 Task: Open a blank worksheet and write heading  Make a employee details data  Add 10 employee name:-  'Ethan Reynolds, Olivia Thompson, Benjamin Martinez, Emma Davis, Alexander Mitchell, Ava Rodriguez, Daniel Anderson, Mia Lewis, Christopher Scott, Sophia Harris.'in February Last week sales are  1000 to 1010. Department:-  Sales, HR, Finance, Marketing, IT, Operations, Finance, HR, Sales, Marketing. Position:-  Sales Manager, HR Manager, Accountant, Marketing Specialist, IT Specialist, Operations Manager, Financial Analyst, HR Assistant, Sales Representative, Marketing Assistant.Salary (USD):-  5000,4500,4000, 3800, 4200, 5200, 3800, 2800, 3200, 2500.Start Date:-  1/15/2020,7/1/2019, 3/10/2021,2/5/2022, 11/30/2018,6/15/2020, 9/1/2021,4/20/2022, 2/10/2019,9/5/2020. Save page auditingMonthlySales_Analysis
Action: Mouse moved to (739, 150)
Screenshot: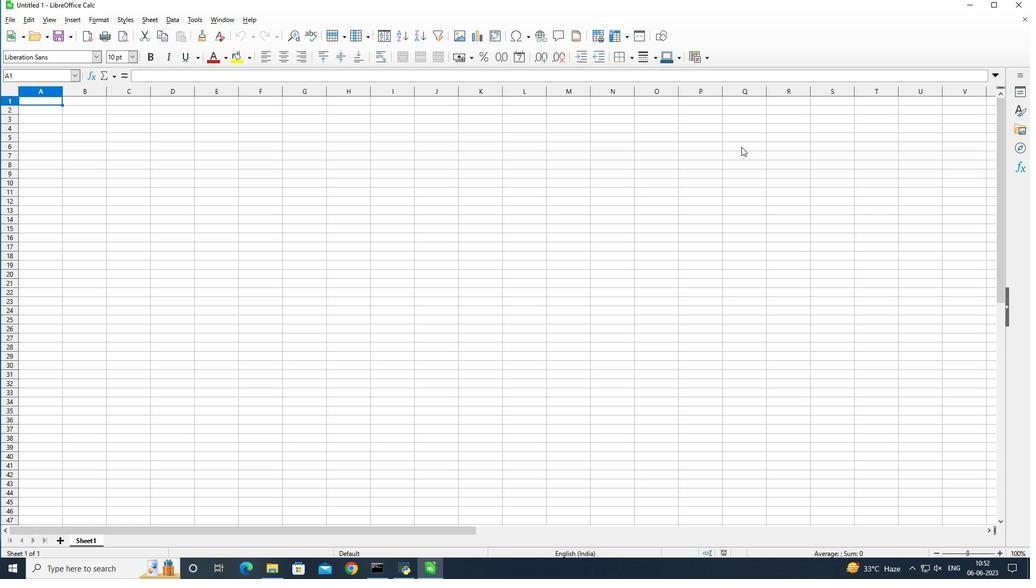 
Action: Key pressed <Key.shift>Make<Key.space>a<Key.space><Key.shift><Key.shift><Key.shift><Key.shift><Key.shift><Key.shift><Key.shift>Employee<Key.space><Key.shift><Key.shift><Key.shift><Key.shift><Key.shift><Key.shift><Key.shift>Details<Key.space><Key.shift>Data<Key.enter>
Screenshot: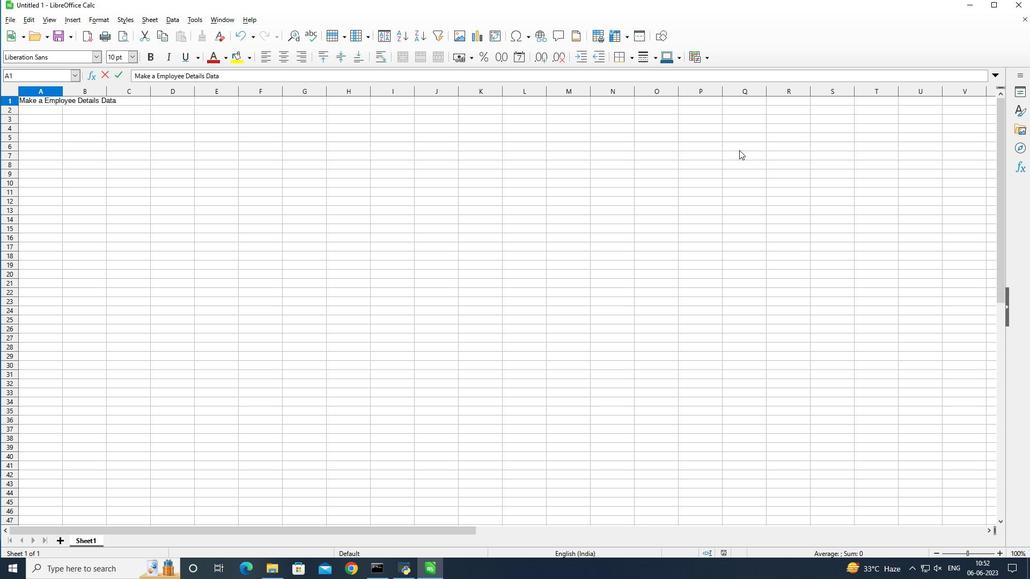 
Action: Mouse moved to (714, 222)
Screenshot: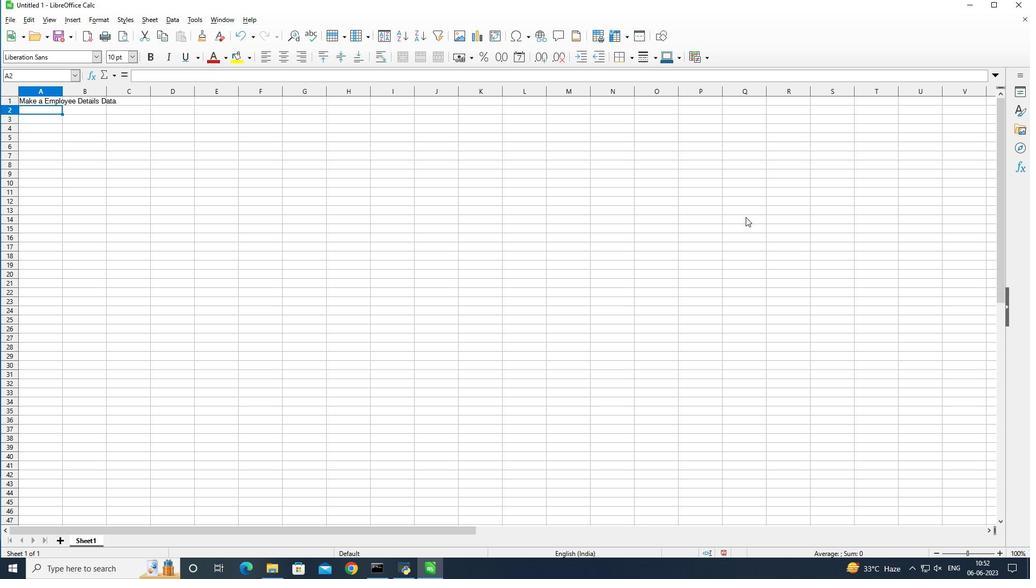 
Action: Key pressed <Key.shift><Key.shift><Key.shift><Key.shift><Key.shift><Key.shift><Key.shift><Key.shift><Key.shift><Key.shift><Key.shift><Key.shift><Key.shift><Key.shift><Key.shift><Key.shift><Key.shift>Name<Key.enter><Key.shift>Ethan<Key.space><Key.shift>Reynolds<Key.enter>
Screenshot: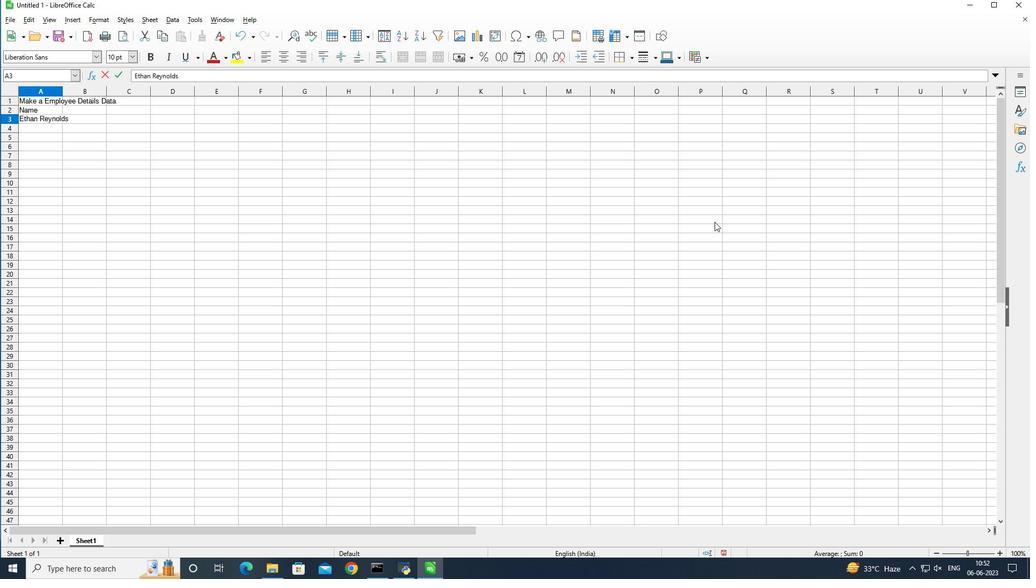 
Action: Mouse moved to (705, 241)
Screenshot: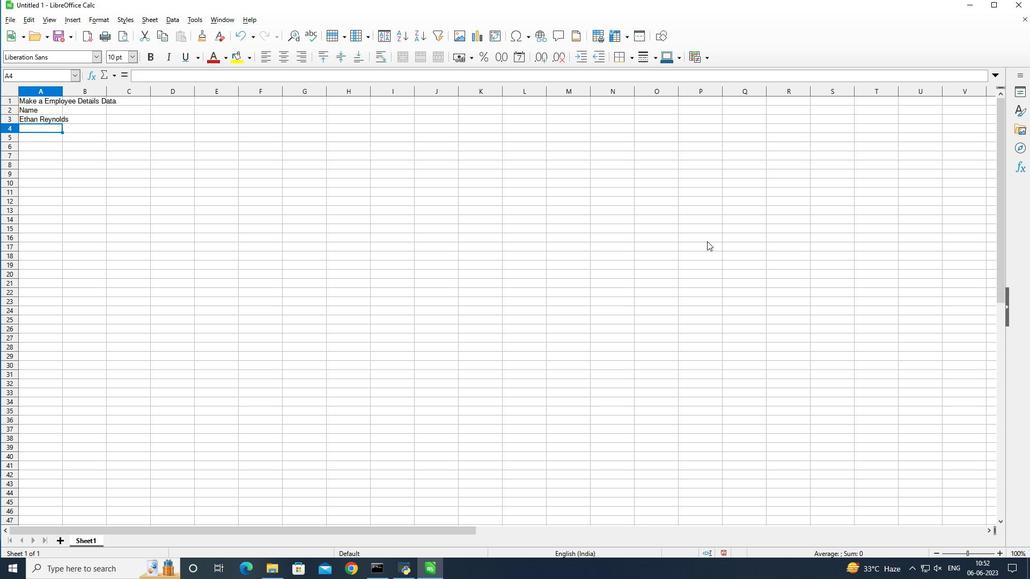 
Action: Key pressed <Key.shift>Olivia<Key.space><Key.shift>Thompson<Key.enter>
Screenshot: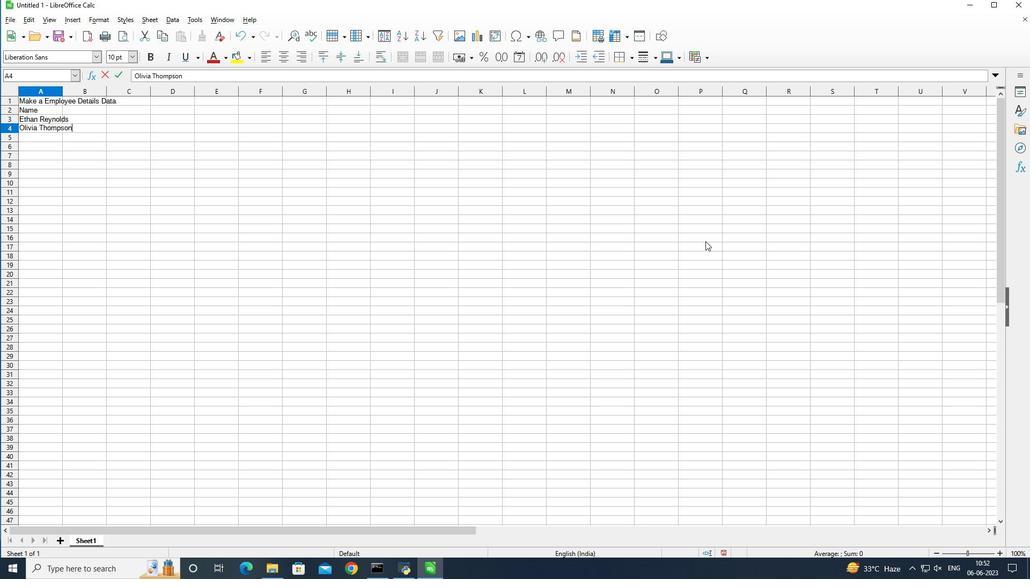 
Action: Mouse moved to (515, 290)
Screenshot: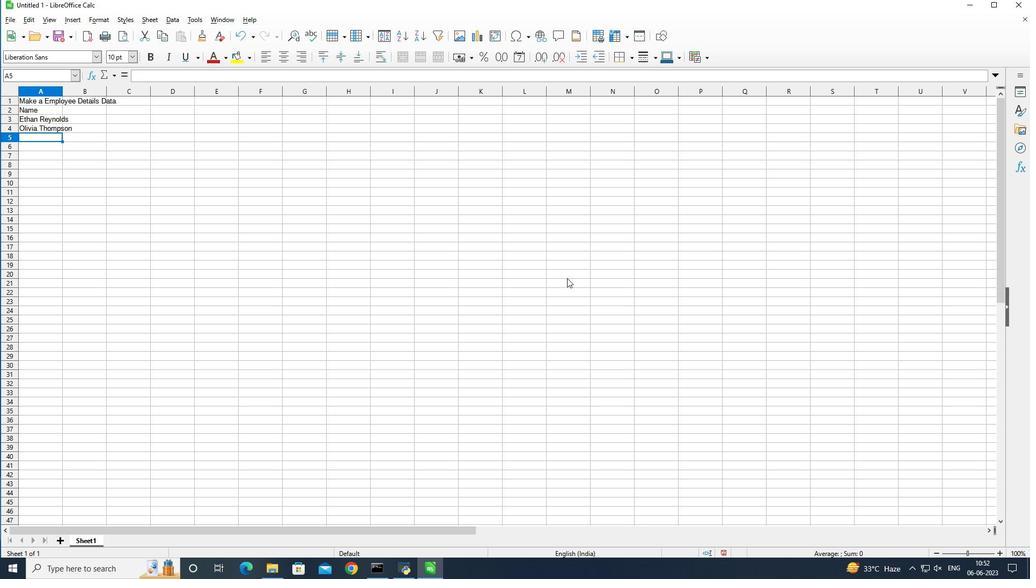 
Action: Key pressed <Key.shift>Benjamin<Key.space><Key.shift>Martinez<Key.enter>
Screenshot: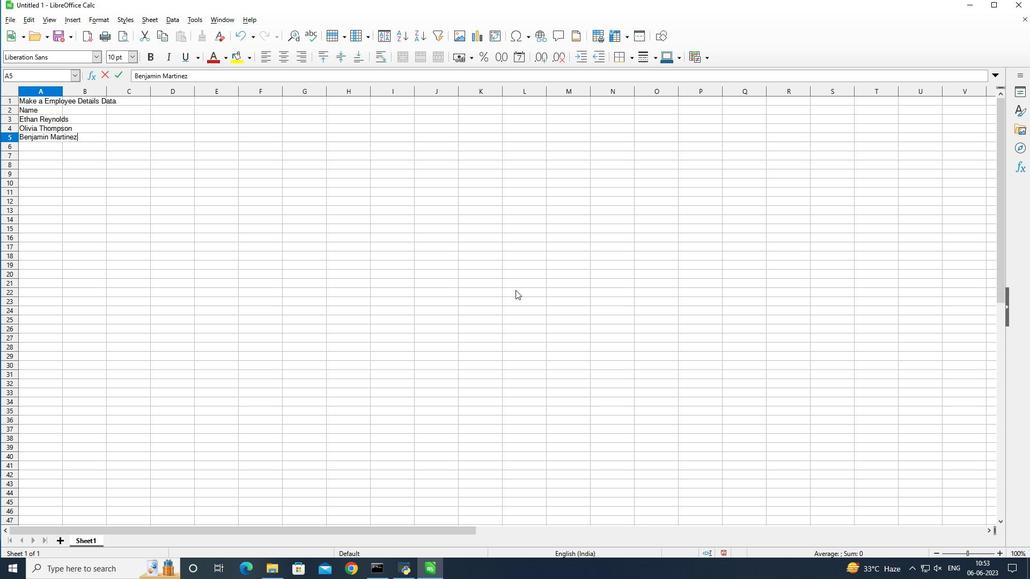 
Action: Mouse moved to (475, 295)
Screenshot: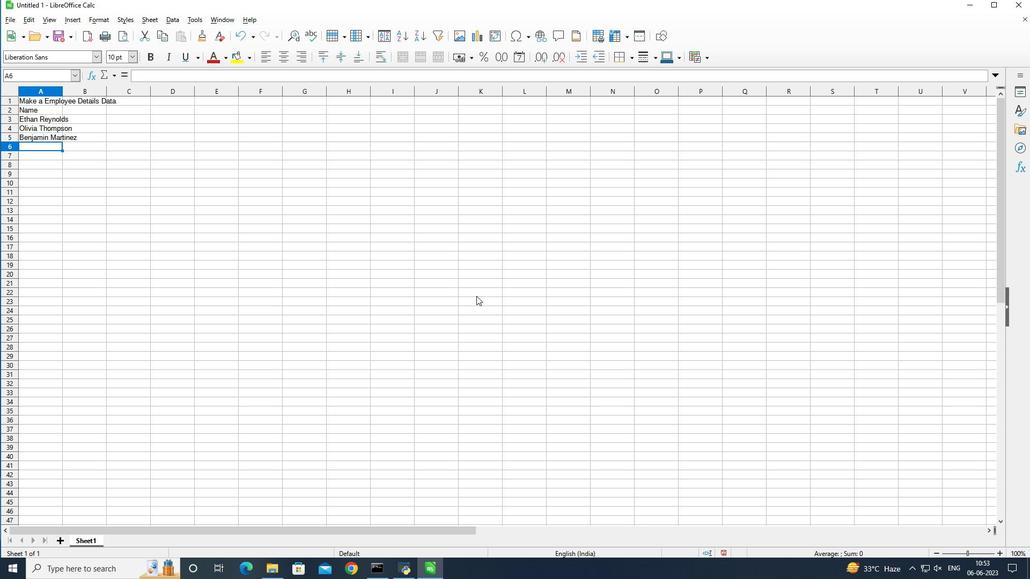 
Action: Key pressed <Key.shift><Key.shift><Key.shift><Key.shift><Key.shift>Emma<Key.space><Key.shift><Key.shift>Davis<Key.enter><Key.shift><Key.shift><Key.shift><Key.shift><Key.shift><Key.shift><Key.shift>Alexander<Key.space><Key.shift>Mitchell<Key.enter><Key.shift><Key.shift><Key.shift><Key.shift><Key.shift><Key.shift><Key.shift><Key.shift><Key.shift><Key.shift><Key.shift><Key.shift><Key.shift><Key.shift>Ava<Key.space><Key.shift>Rodriguez<Key.enter><Key.shift><Key.shift><Key.shift><Key.shift><Key.shift><Key.shift>Daniel<Key.space><Key.shift>Anderson<Key.enter><Key.shift_r>Mia<Key.space><Key.shift_r><Key.shift_r><Key.shift_r><Key.shift_r><Key.shift_r><Key.shift_r><Key.shift_r><Key.shift_r><Key.shift_r><Key.shift_r>Lewis<Key.enter><Key.shift>Christopher<Key.space><Key.shift>Scott<Key.enter><Key.shift>Sophia<Key.space><Key.shift><Key.shift><Key.shift><Key.shift><Key.shift><Key.shift><Key.shift><Key.shift>Harris<Key.enter>
Screenshot: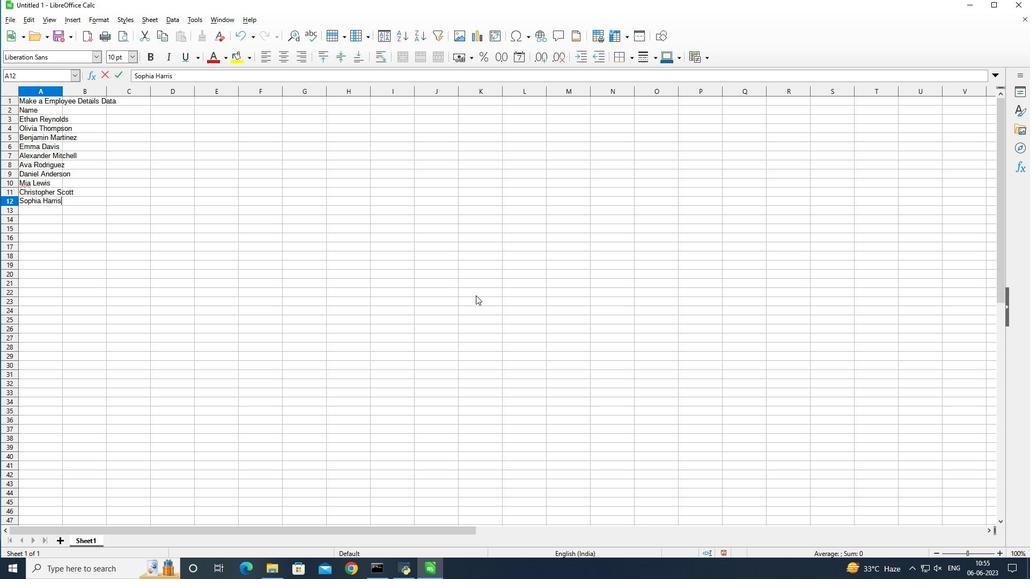 
Action: Mouse moved to (35, 202)
Screenshot: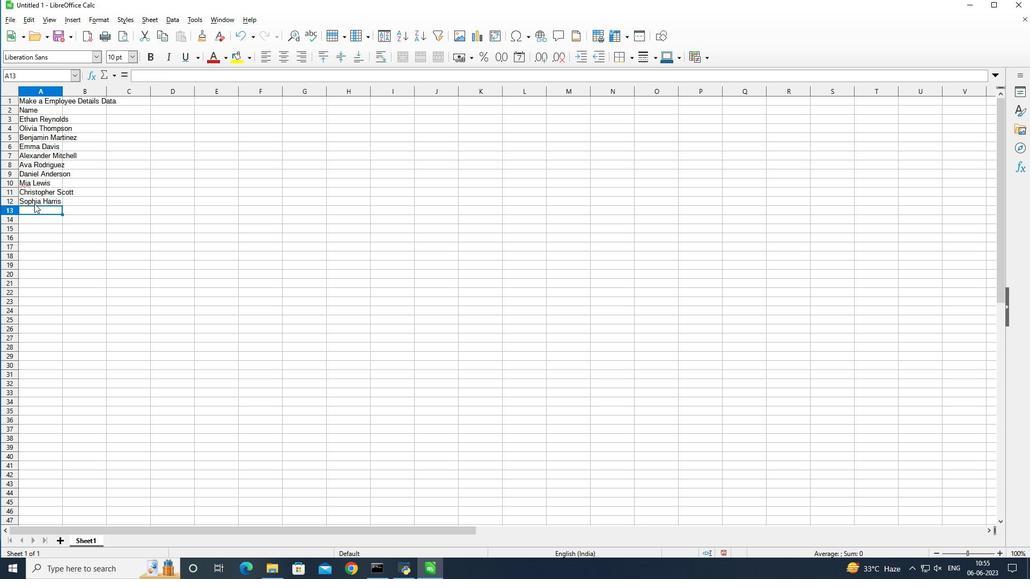 
Action: Mouse pressed left at (35, 202)
Screenshot: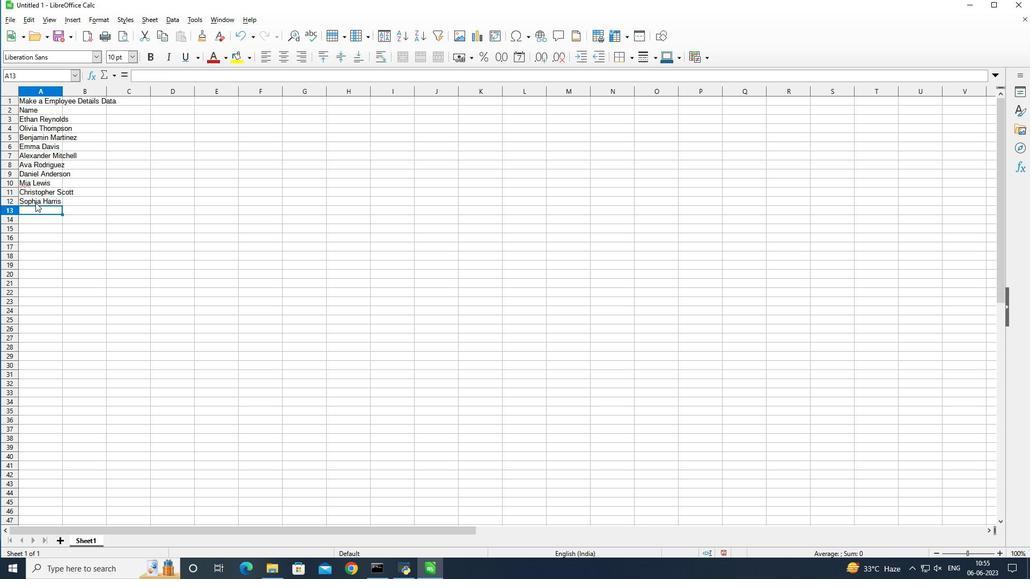 
Action: Mouse moved to (52, 207)
Screenshot: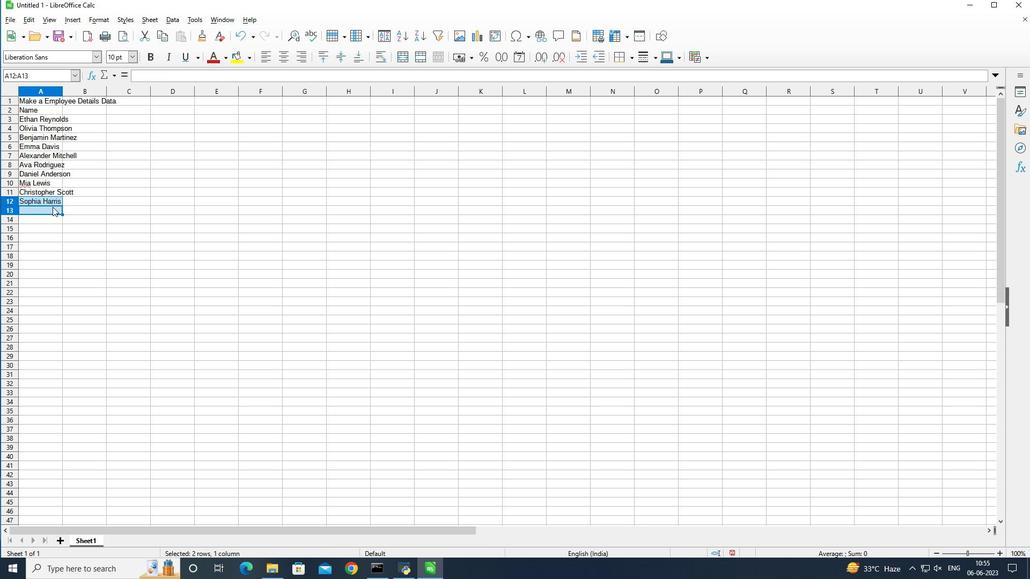 
Action: Mouse pressed left at (52, 207)
Screenshot: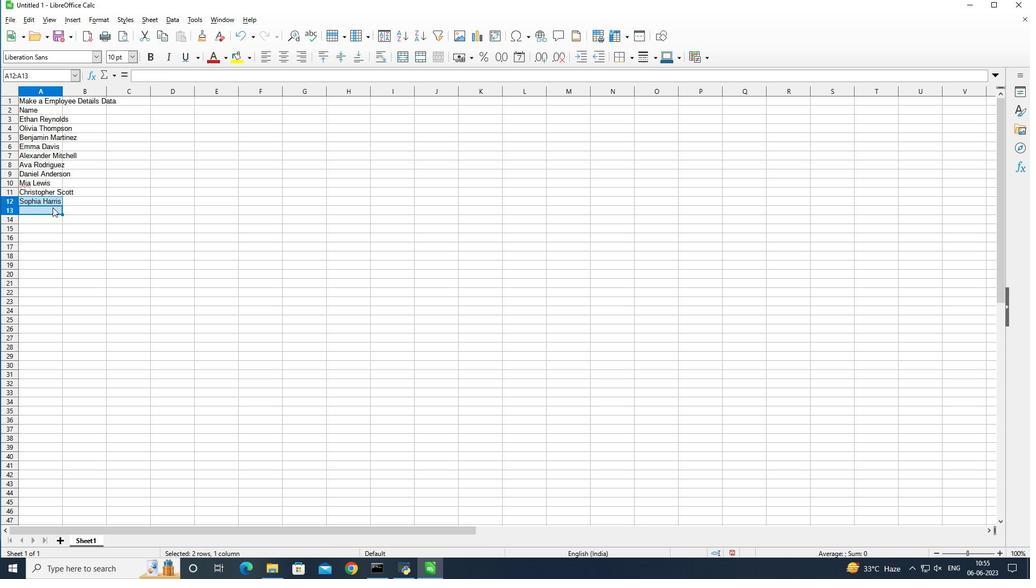 
Action: Mouse moved to (48, 199)
Screenshot: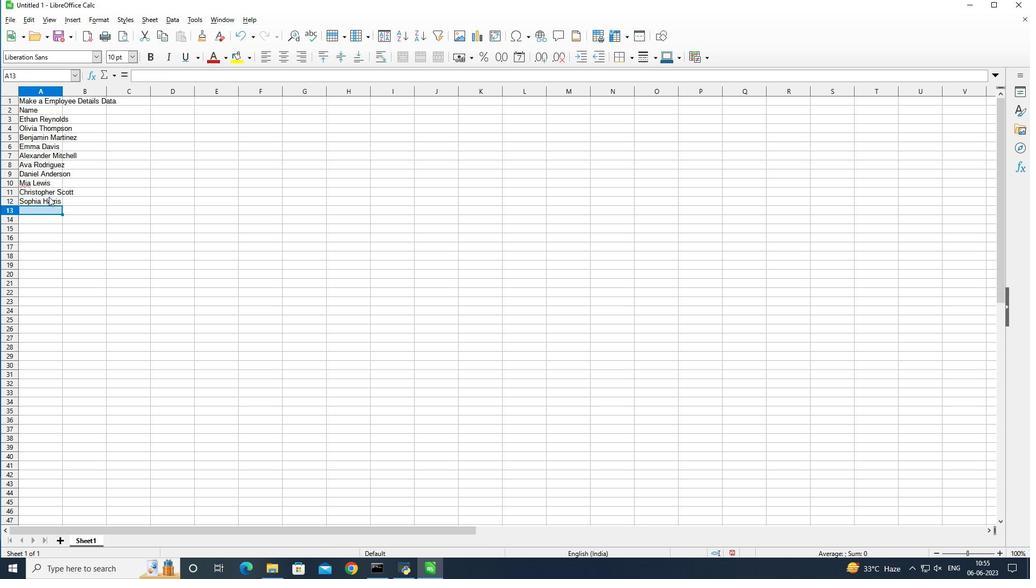 
Action: Mouse pressed left at (48, 199)
Screenshot: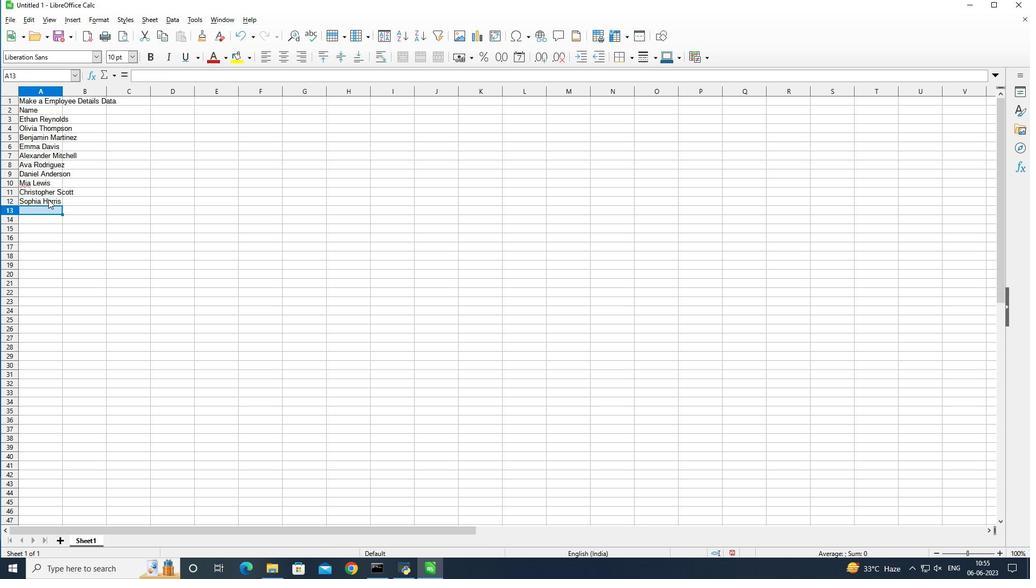 
Action: Mouse moved to (47, 215)
Screenshot: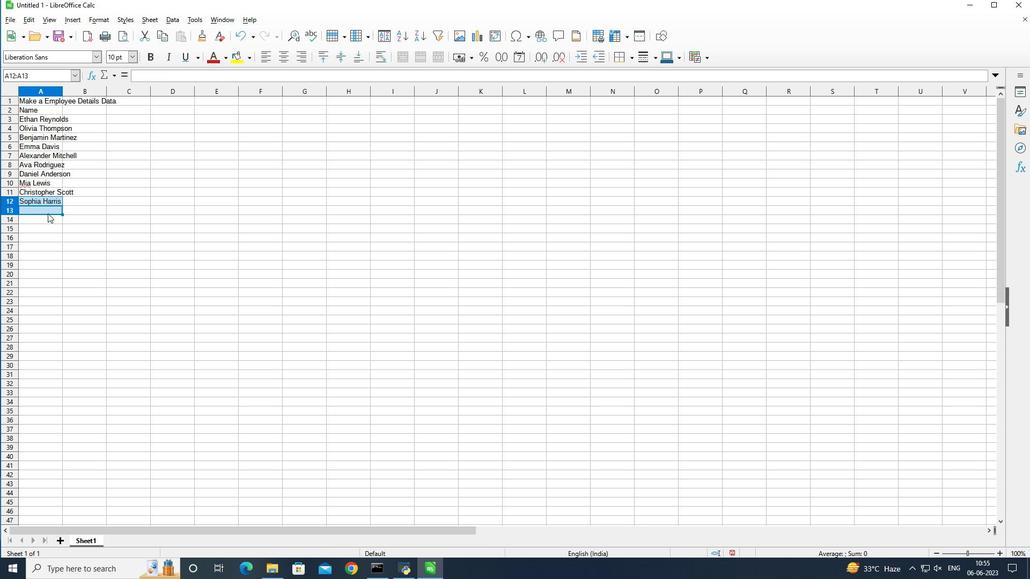 
Action: Mouse pressed left at (47, 215)
Screenshot: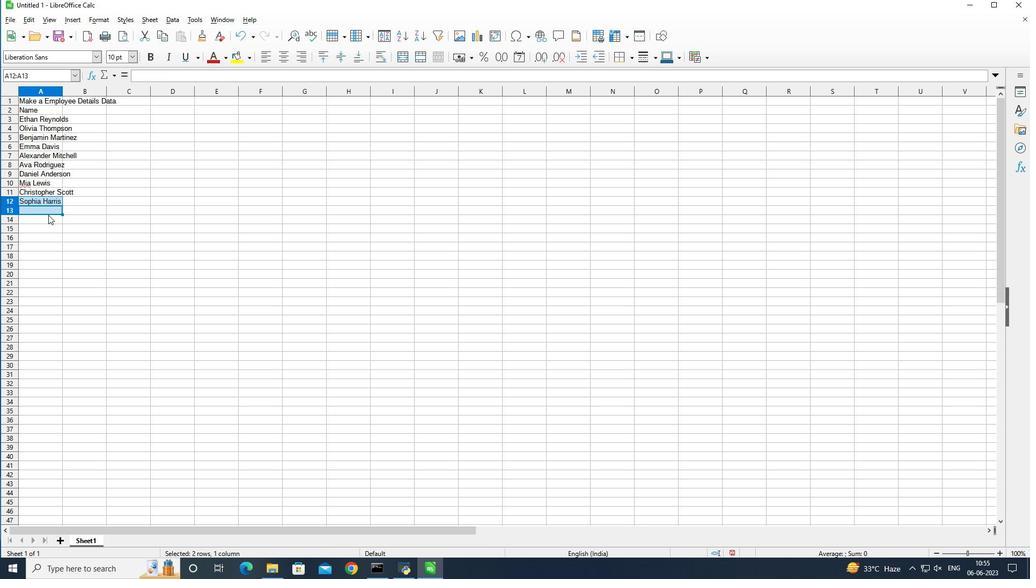 
Action: Mouse moved to (53, 204)
Screenshot: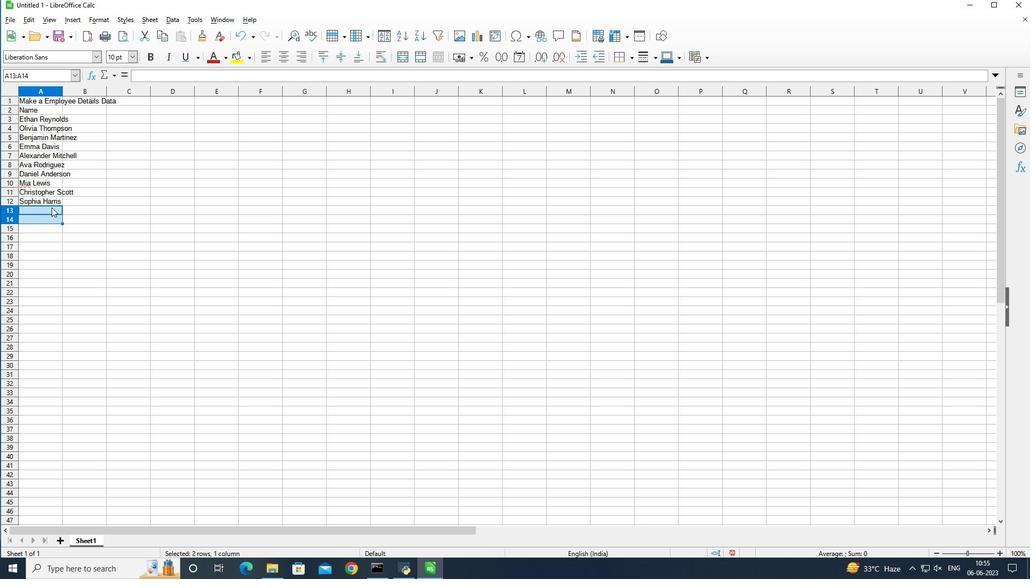 
Action: Mouse pressed left at (53, 204)
Screenshot: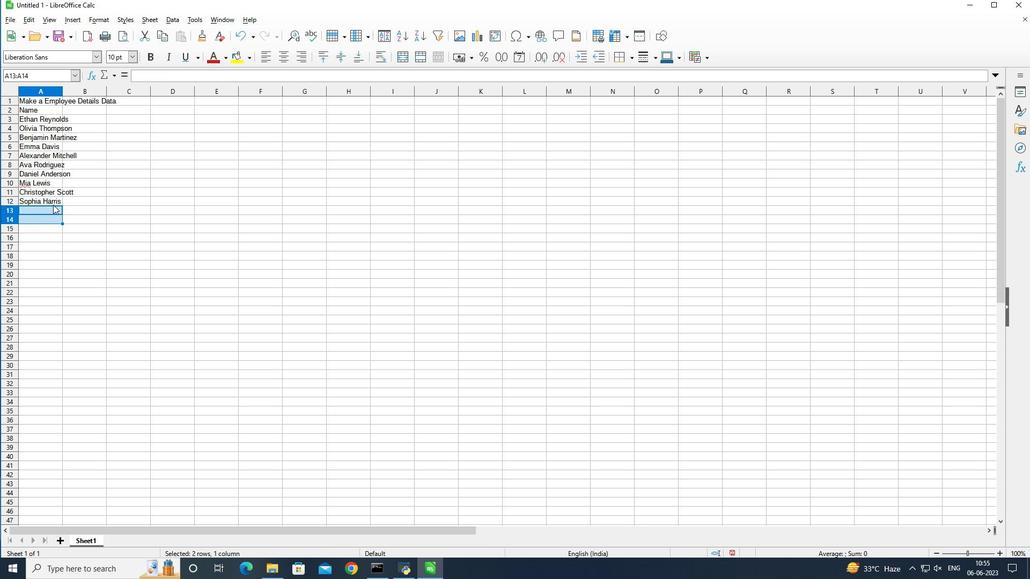 
Action: Mouse moved to (93, 59)
Screenshot: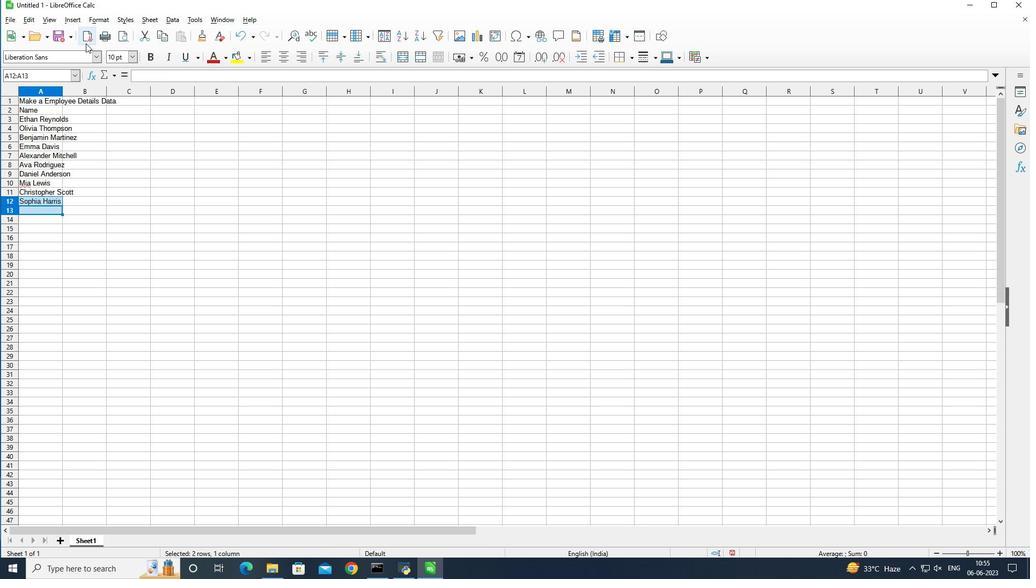 
Action: Mouse pressed left at (93, 59)
Screenshot: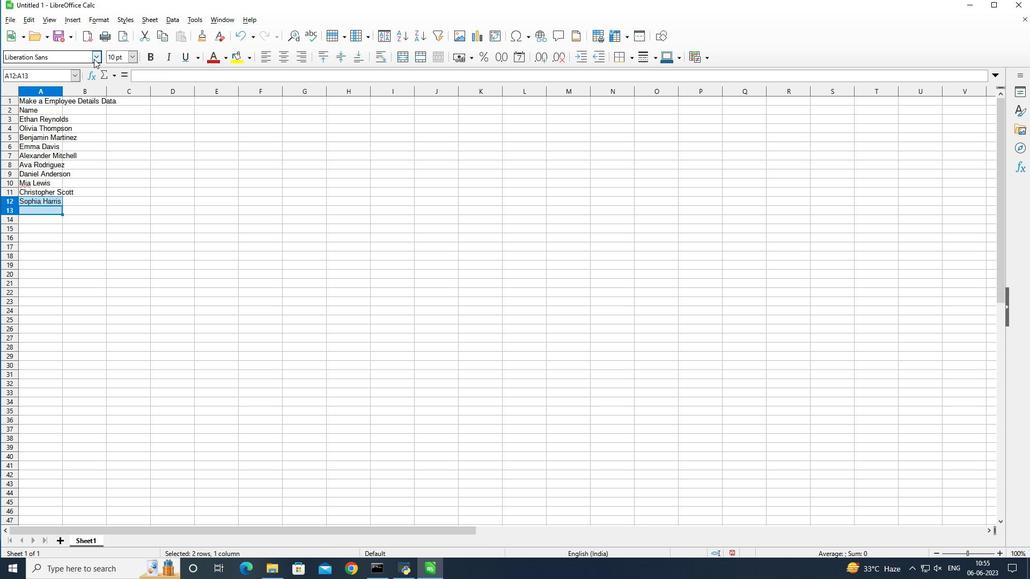 
Action: Mouse moved to (243, 134)
Screenshot: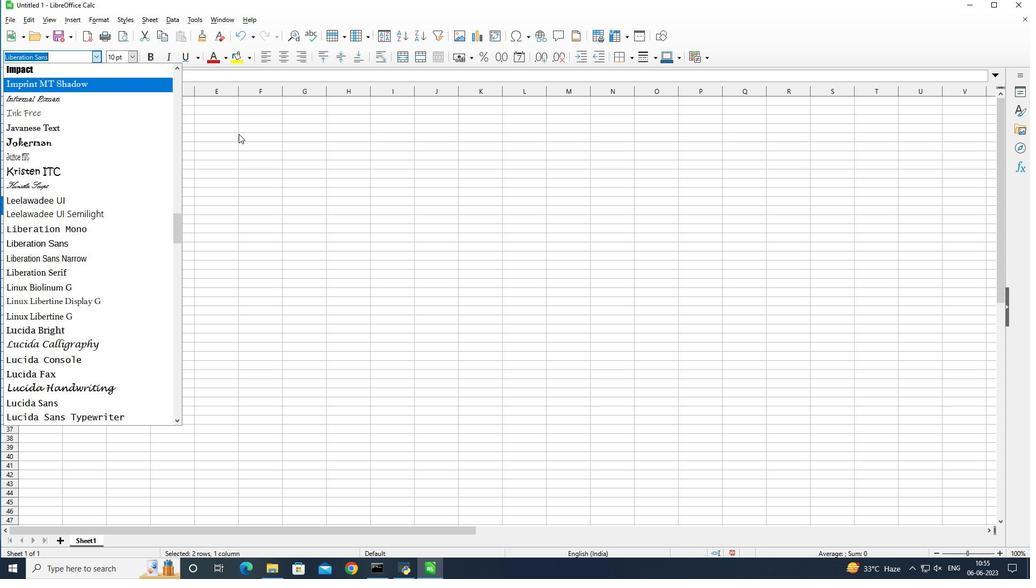 
Action: Mouse pressed left at (243, 134)
Screenshot: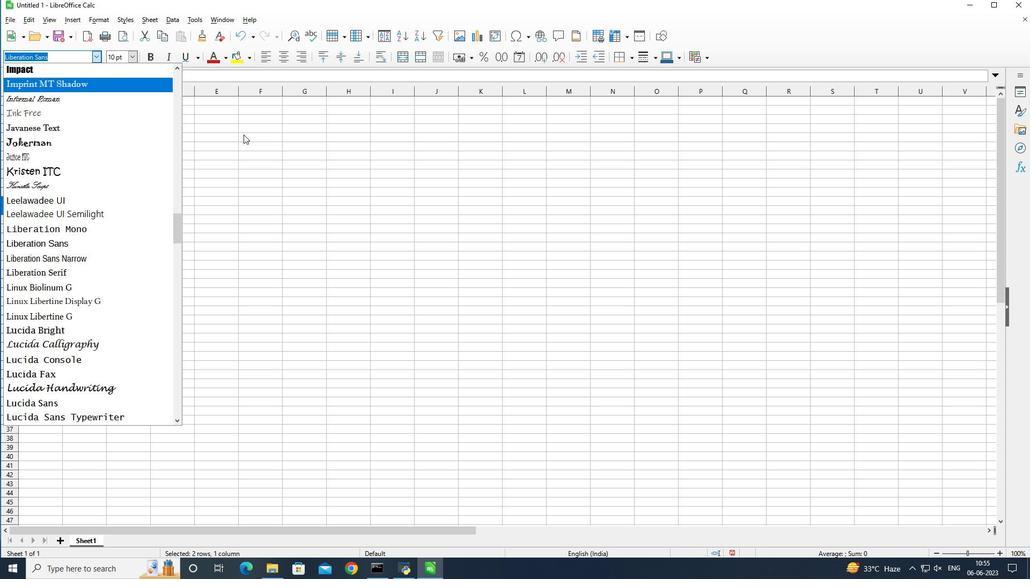 
Action: Mouse moved to (79, 109)
Screenshot: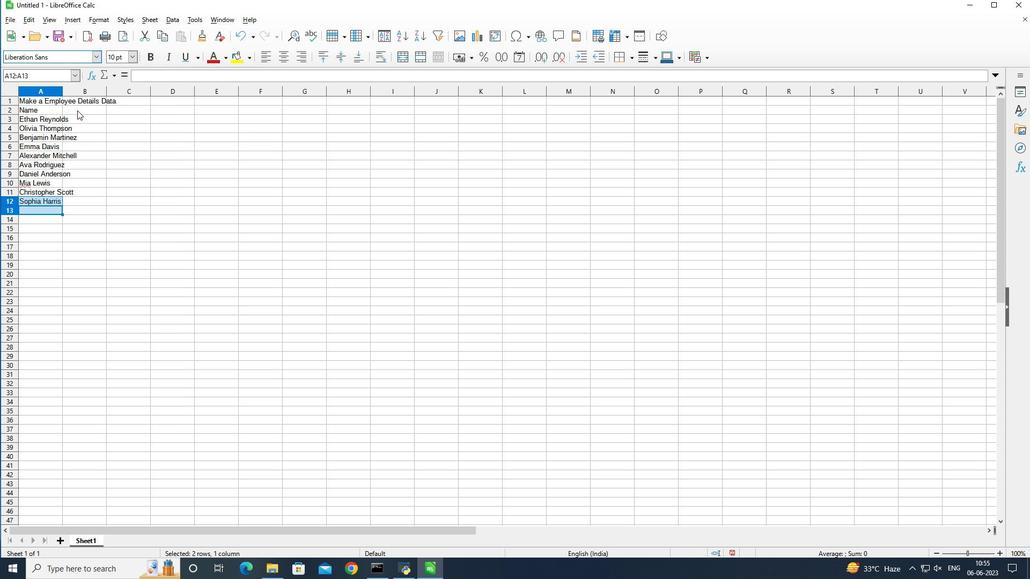 
Action: Mouse pressed left at (79, 109)
Screenshot: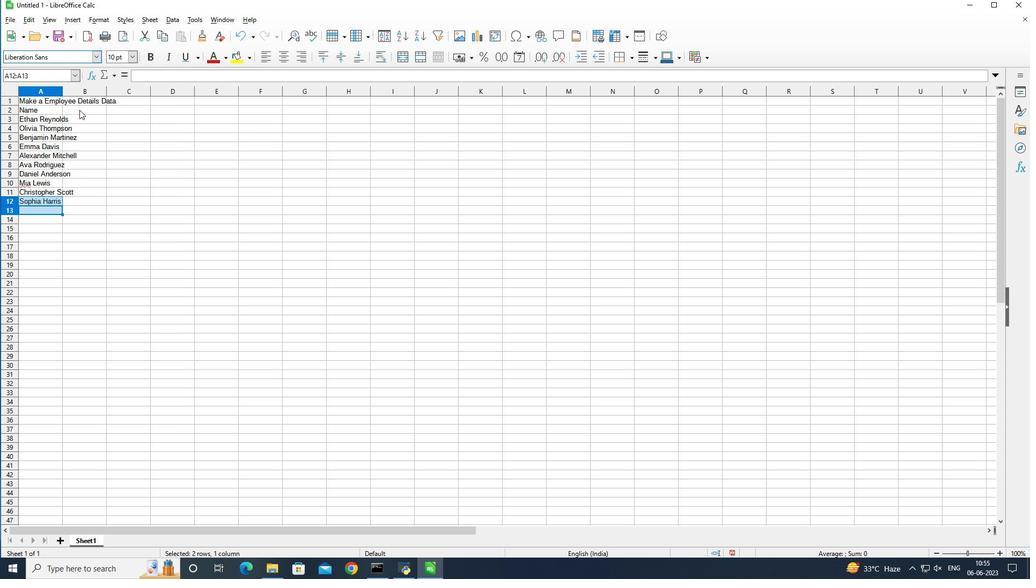 
Action: Mouse moved to (61, 91)
Screenshot: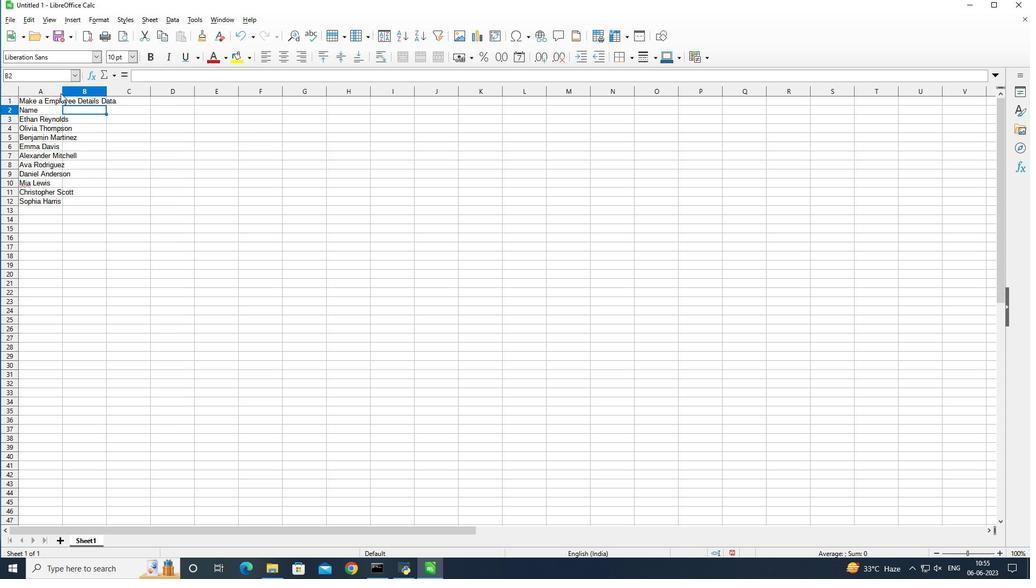 
Action: Mouse pressed left at (61, 91)
Screenshot: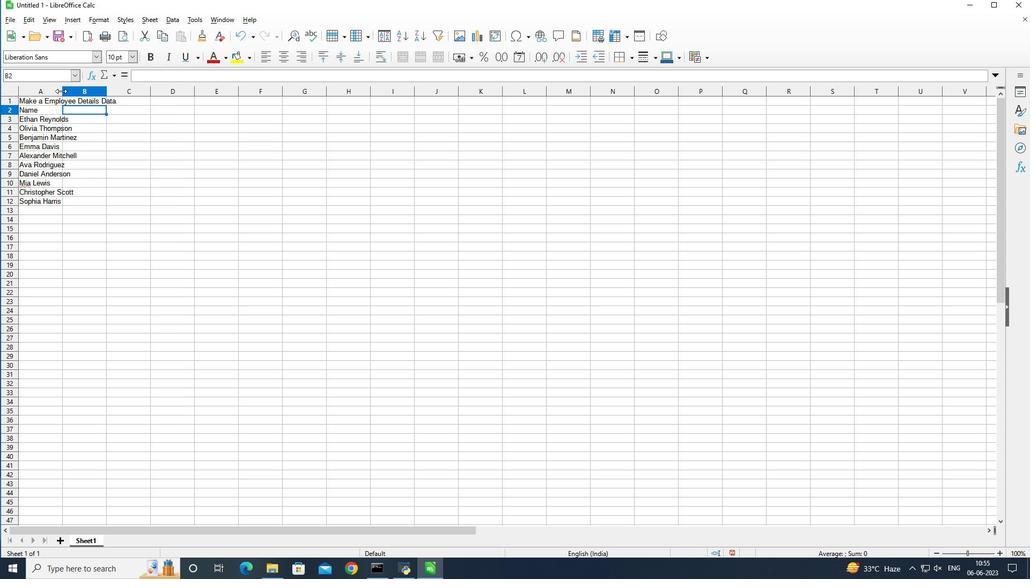 
Action: Mouse pressed left at (61, 91)
Screenshot: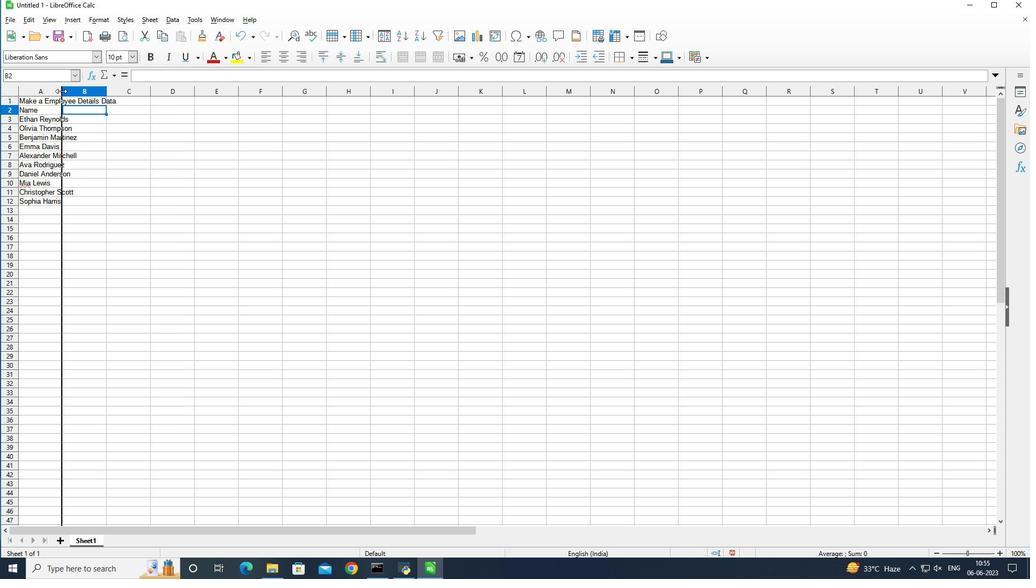 
Action: Mouse moved to (226, 202)
Screenshot: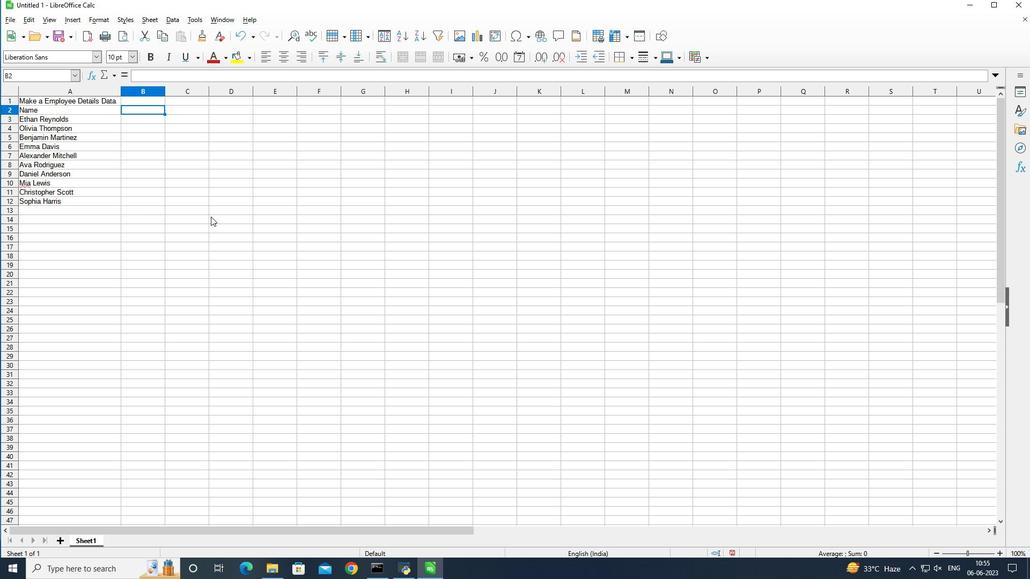 
Action: Key pressed <Key.shift>Last<Key.space><Key.shift><Key.shift><Key.shift><Key.shift><Key.shift><Key.shift>Week<Key.space><Key.shift><Key.shift><Key.shift><Key.shift><Key.shift><Key.shift><Key.shift><Key.shift><Key.shift><Key.shift><Key.shift><Key.shift><Key.shift><Key.shift><Key.shift><Key.shift><Key.shift><Key.shift><Key.shift><Key.shift><Key.shift><Key.shift><Key.shift><Key.shift><Key.shift><Key.shift><Key.shift><Key.shift>Sales<Key.space>of<Key.space><Key.shift>February<Key.enter>
Screenshot: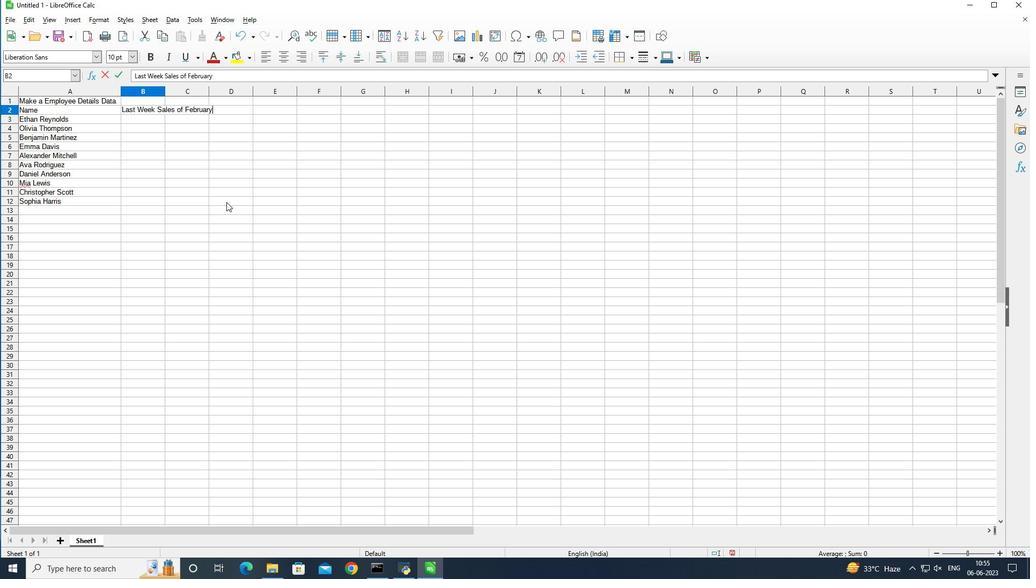 
Action: Mouse moved to (375, 217)
Screenshot: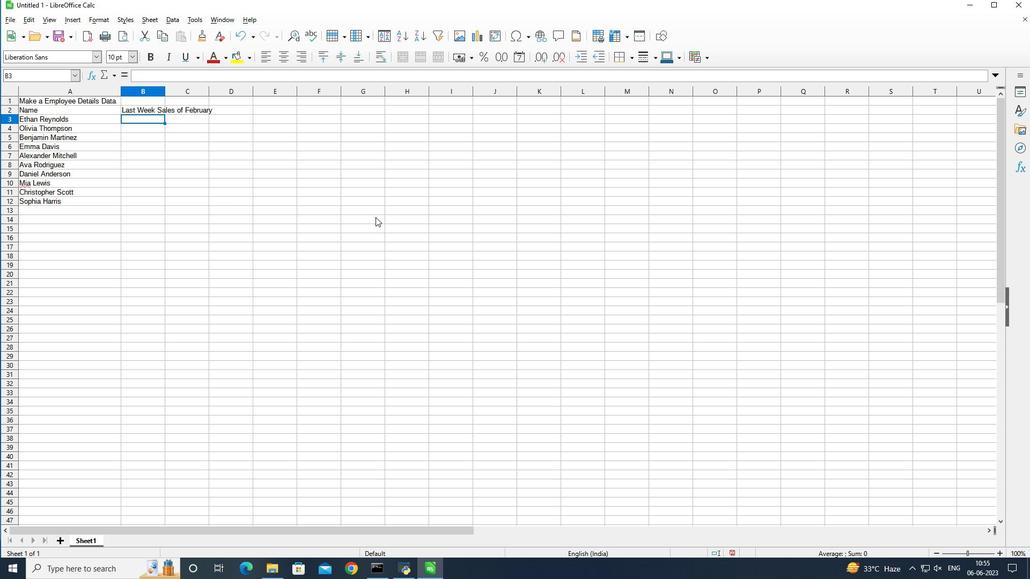 
Action: Key pressed 1001<Key.enter>1002<Key.enter>1003<Key.enter>1004<Key.enter>1005<Key.enter>1006<Key.enter>1007<Key.enter>1008<Key.enter>1009<Key.enter>1010<Key.enter>
Screenshot: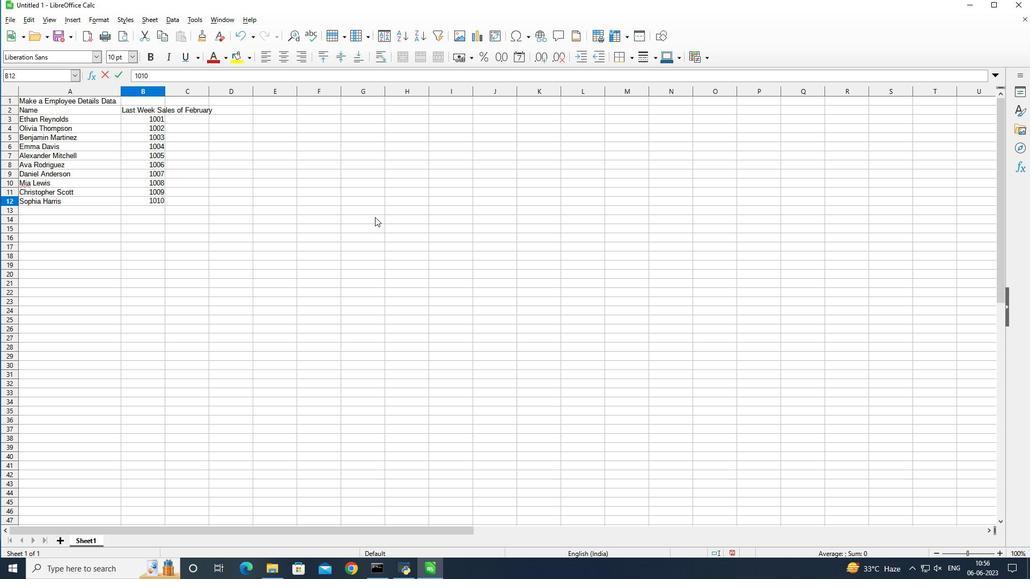 
Action: Mouse moved to (164, 91)
Screenshot: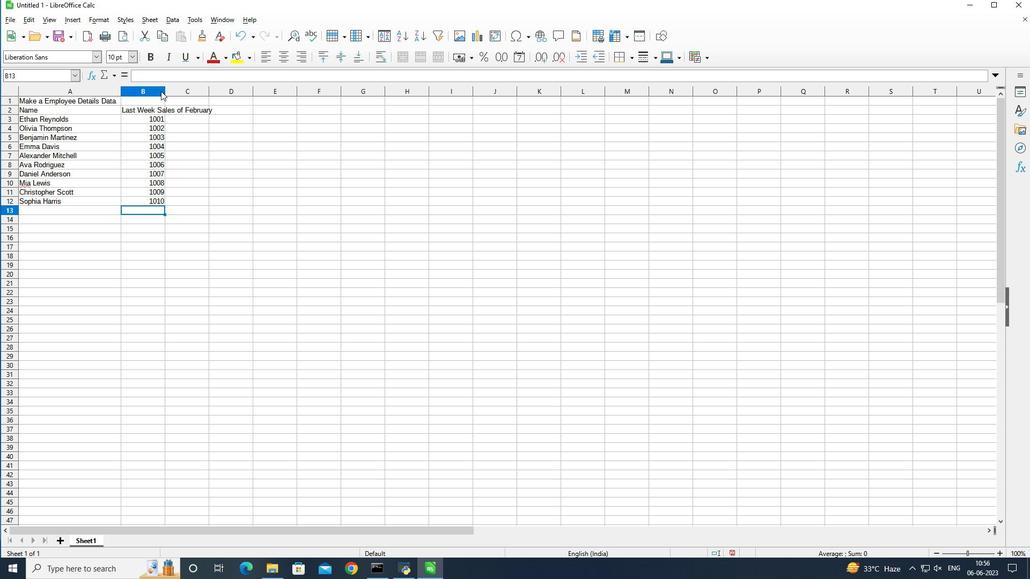 
Action: Mouse pressed left at (164, 91)
Screenshot: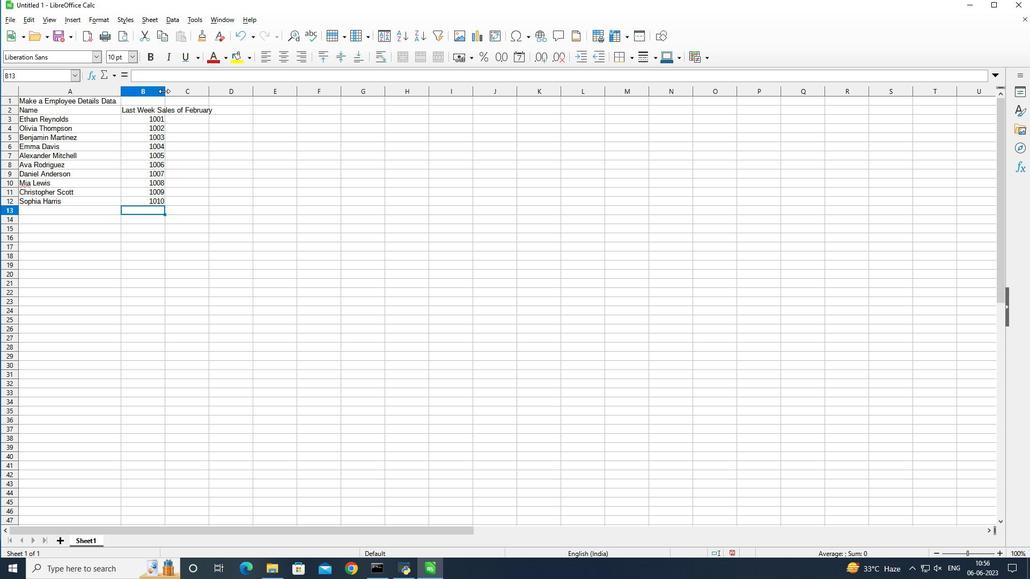 
Action: Mouse pressed left at (164, 91)
Screenshot: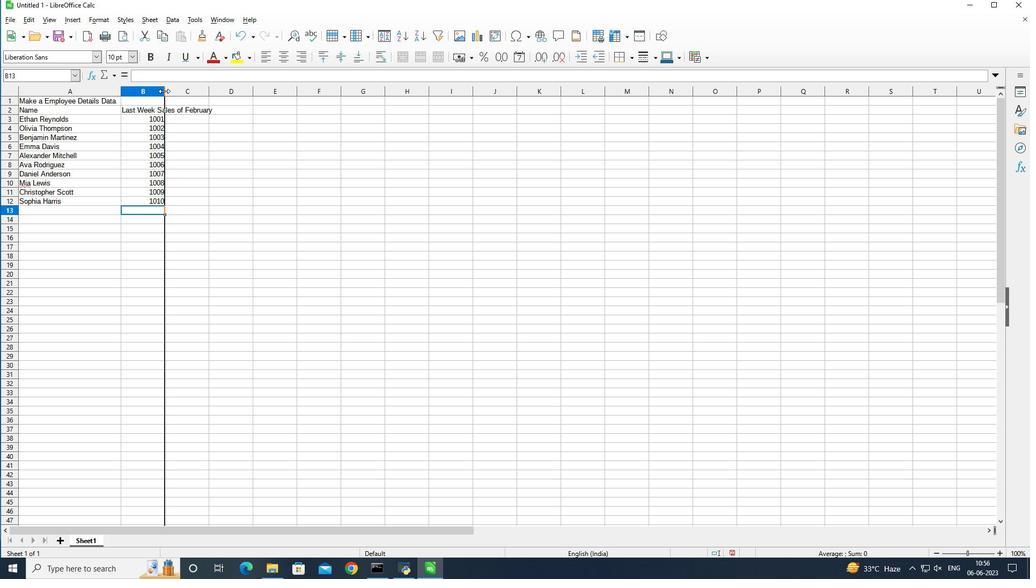 
Action: Mouse moved to (238, 110)
Screenshot: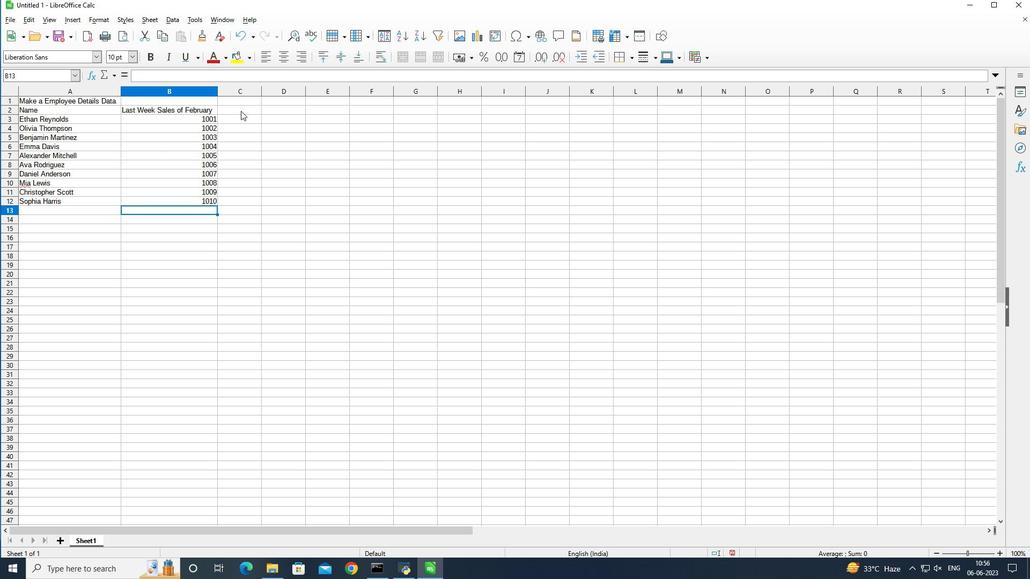 
Action: Mouse pressed left at (238, 110)
Screenshot: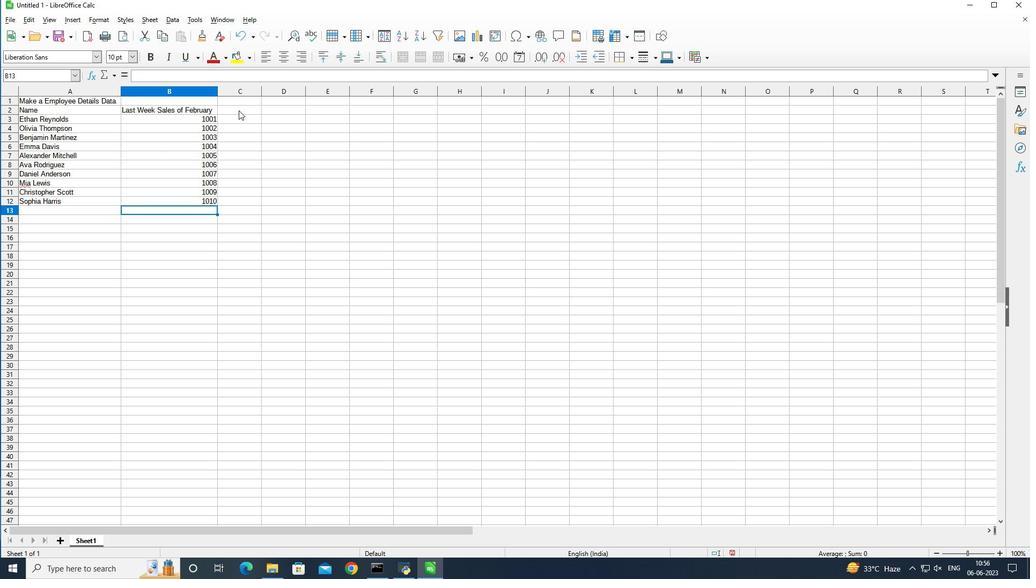 
Action: Mouse moved to (417, 195)
Screenshot: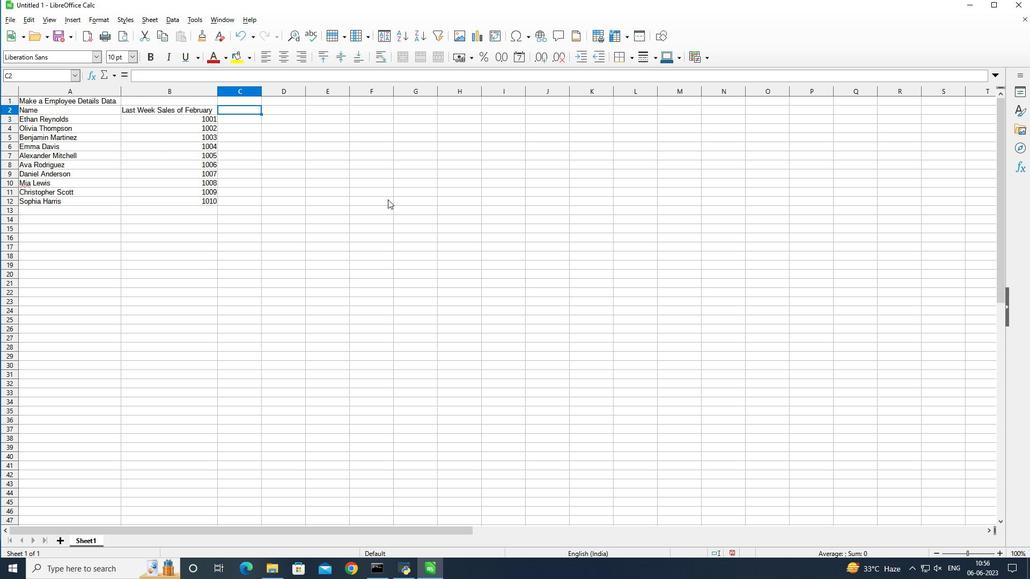 
Action: Key pressed <Key.shift><Key.shift><Key.shift>Department<Key.enter><Key.shift><Key.caps_lock>sA<Key.backspace><Key.backspace><Key.caps_lock><Key.shift>Sales<Key.space><Key.enter><Key.shift>HR<Key.enter><Key.shift>Sales<Key.enter>
Screenshot: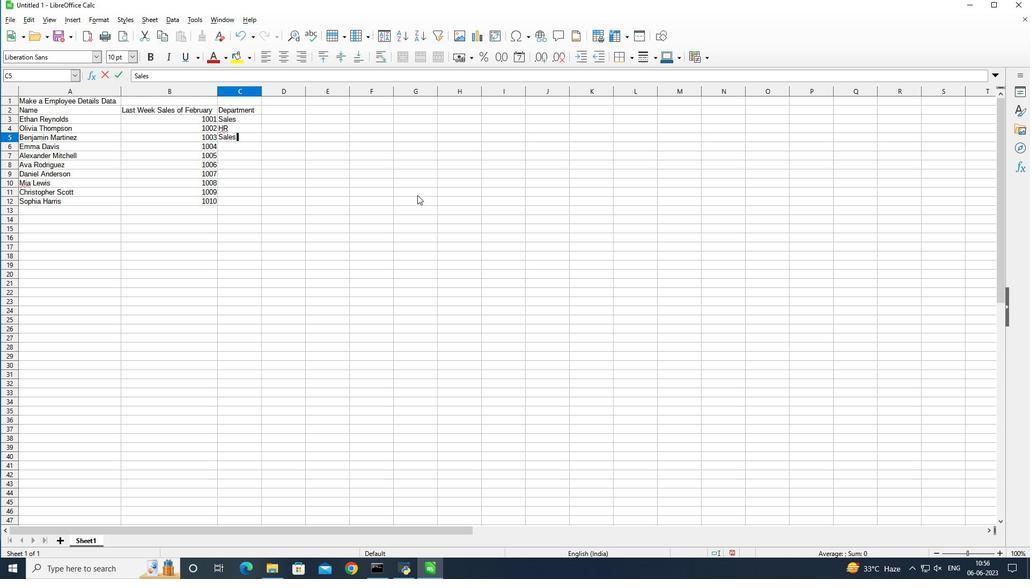 
Action: Mouse moved to (248, 138)
Screenshot: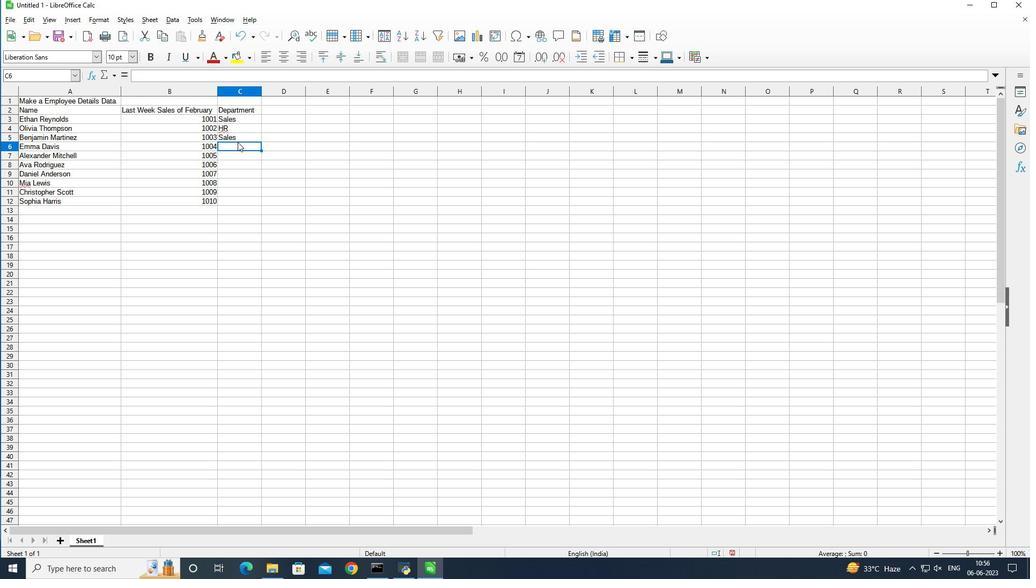 
Action: Mouse pressed left at (248, 138)
Screenshot: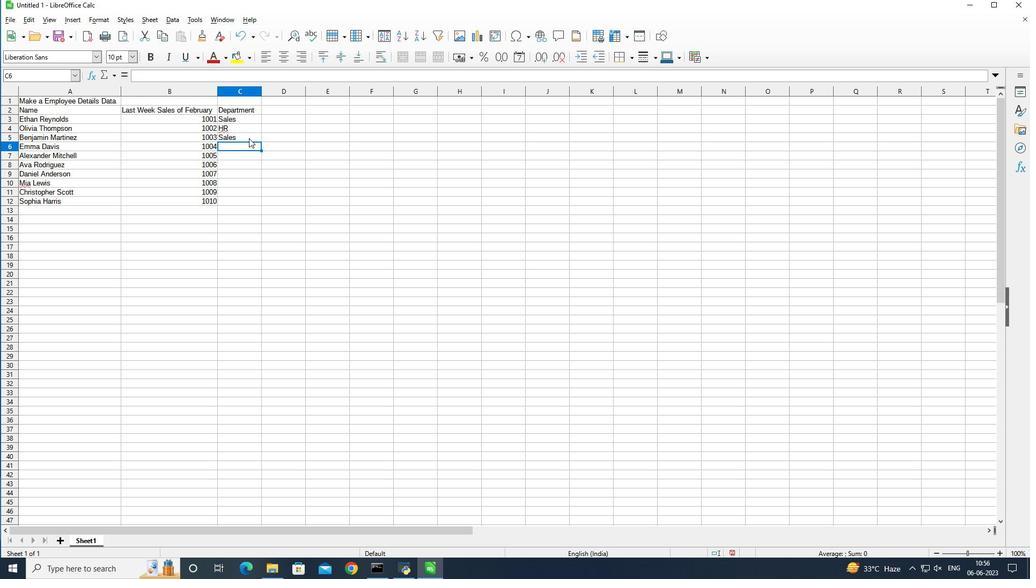 
Action: Key pressed <Key.backspace><Key.shift>F<Key.enter><Key.shift>Finance<Key.enter><Key.shift>Marketing<Key.enter><Key.shift>IT<Key.enter><Key.shift>Operations<Key.enter><Key.shift>Finance<Key.enter><Key.shift>HR<Key.enter><Key.shift>Sales<Key.enter><Key.shift>Marketing
Screenshot: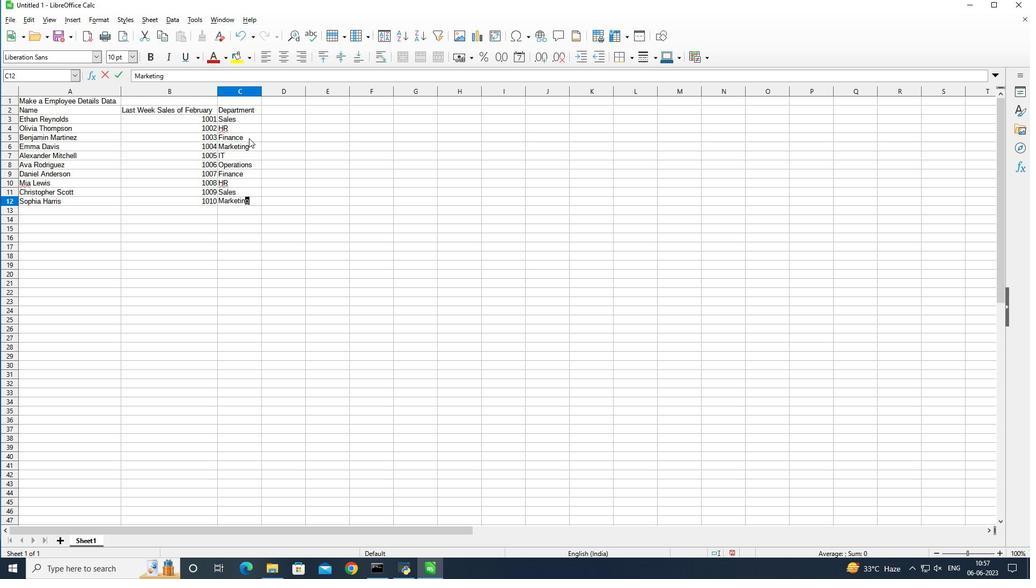 
Action: Mouse moved to (280, 111)
Screenshot: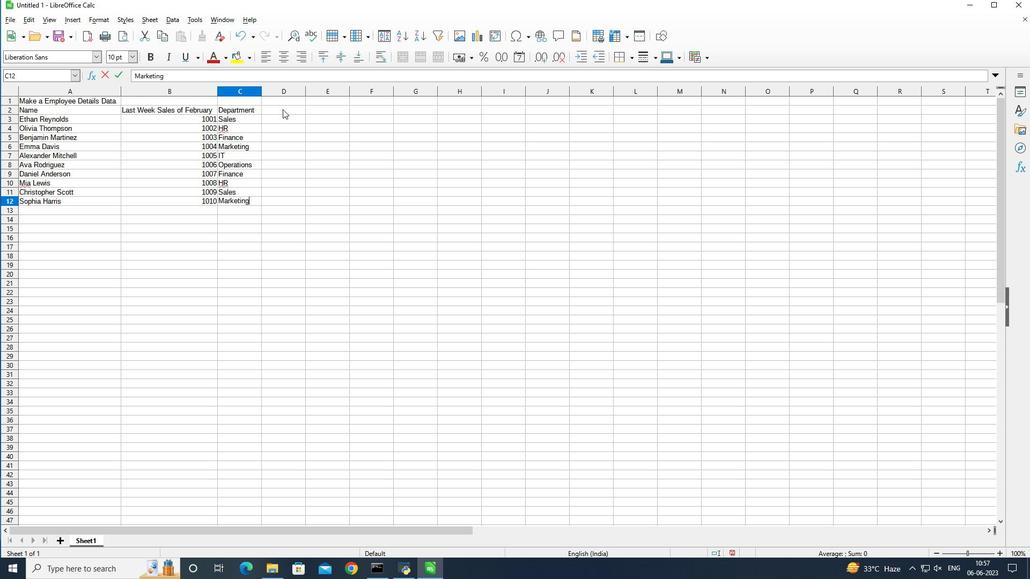 
Action: Mouse pressed left at (280, 111)
Screenshot: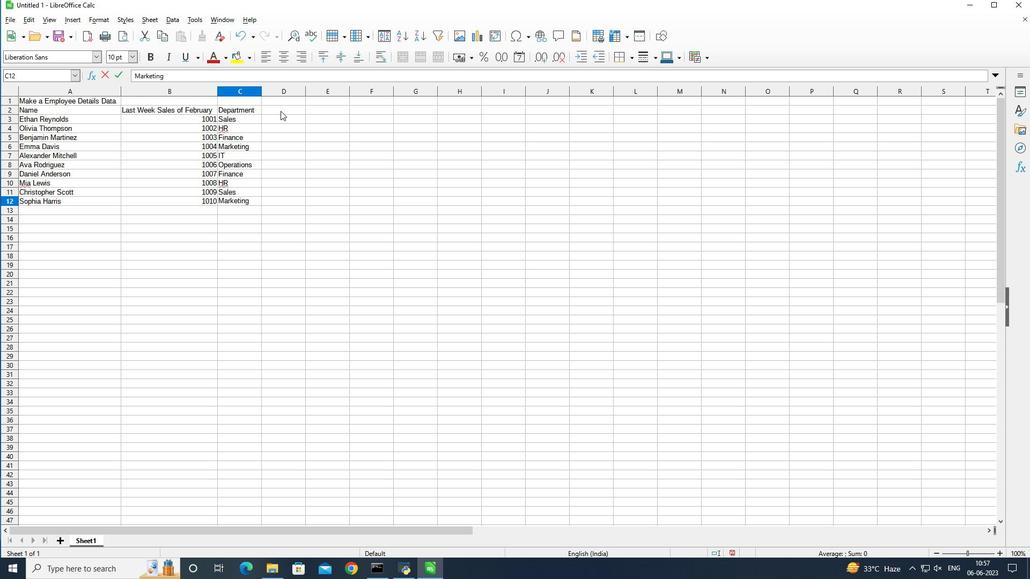 
Action: Key pressed <Key.shift>Position
Screenshot: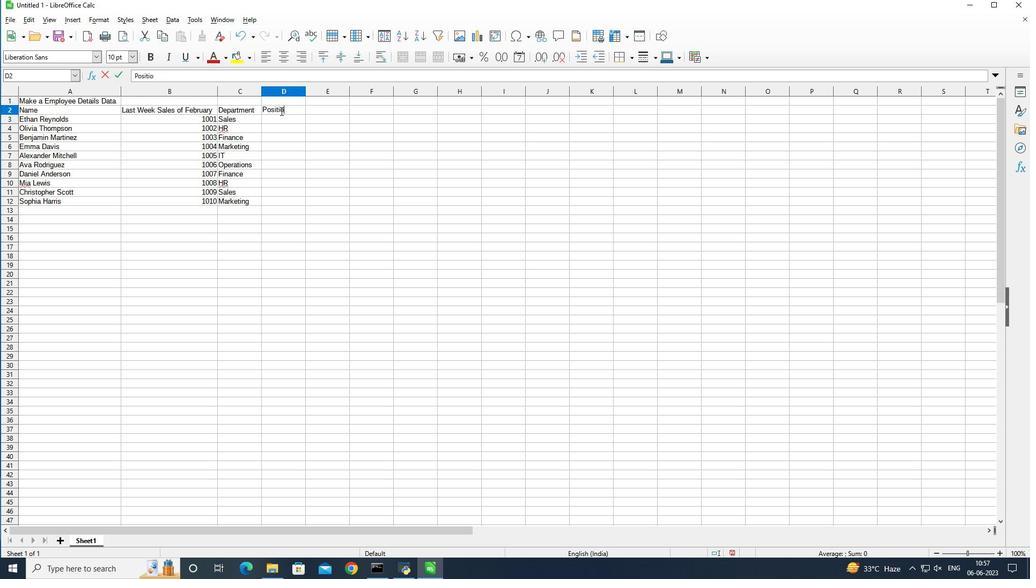 
Action: Mouse moved to (383, 137)
Screenshot: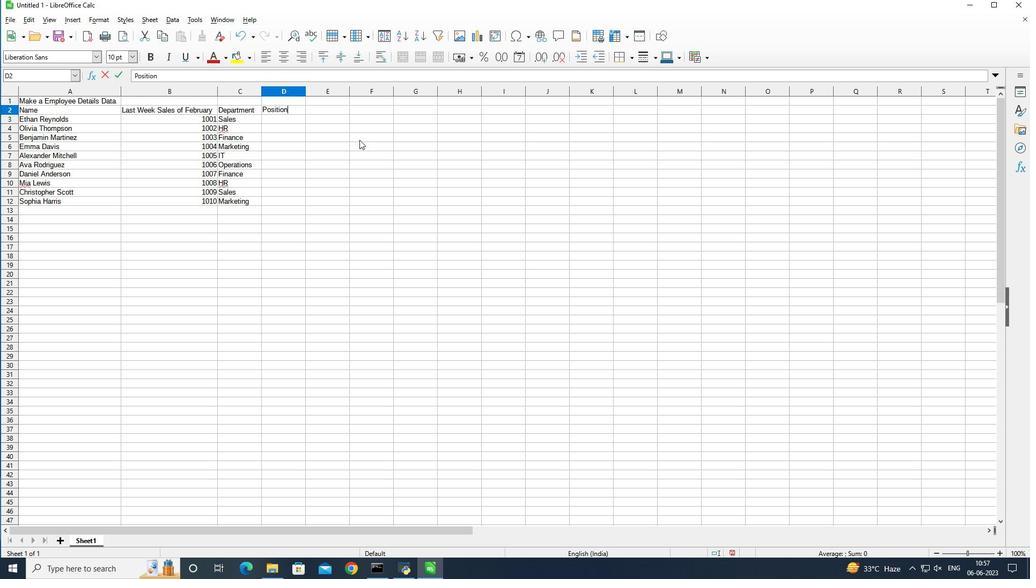 
Action: Key pressed s<Key.enter>
Screenshot: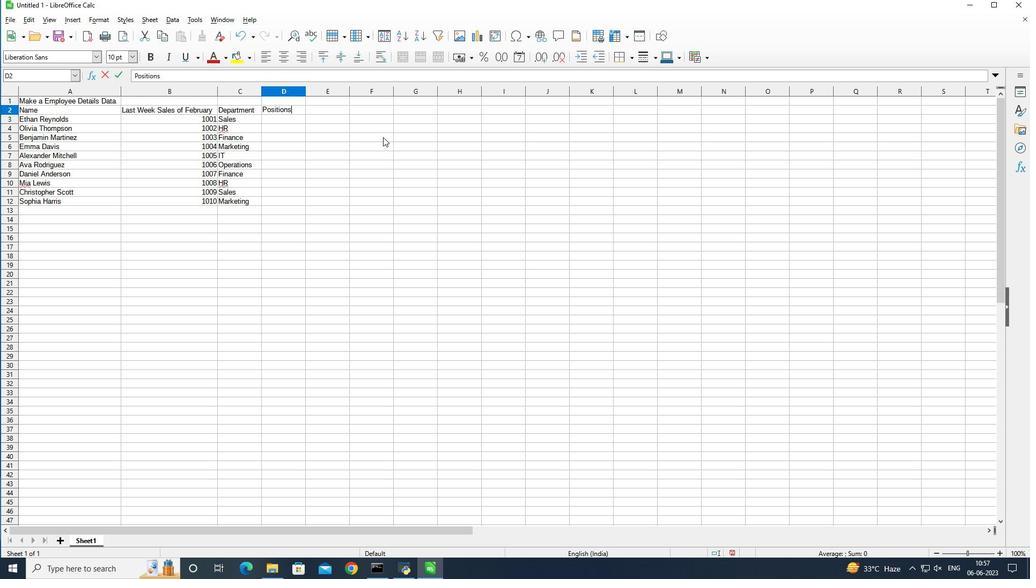 
Action: Mouse moved to (387, 184)
Screenshot: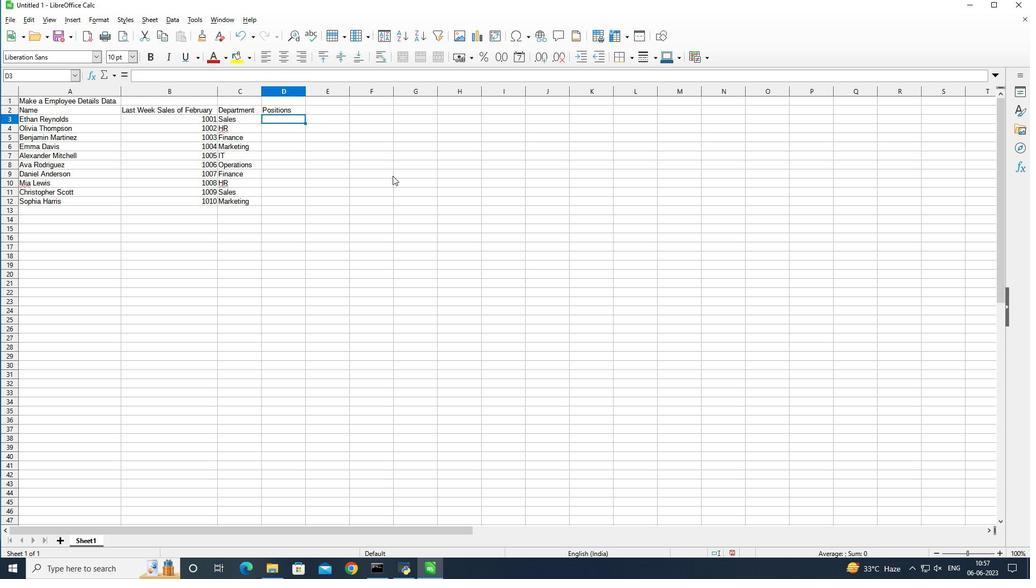 
Action: Key pressed <Key.shift><Key.shift><Key.shift><Key.shift><Key.shift><Key.shift><Key.shift><Key.shift><Key.shift><Key.shift><Key.shift><Key.shift><Key.shift><Key.shift><Key.shift><Key.shift><Key.shift><Key.shift><Key.shift><Key.shift>Sales<Key.space><Key.shift>Manager<Key.enter><Key.shift>HR<Key.space><Key.shift>Manager<Key.enter><Key.shift><Key.shift><Key.shift>Accountant<Key.space><Key.enter><Key.shift>Marketing<Key.space><Key.shift>Specialist<Key.enter><Key.shift>IT<Key.space><Key.shift><Key.shift><Key.shift><Key.shift><Key.shift>Specialist<Key.enter><Key.shift>Operations<Key.space><Key.shift>Manager<Key.enter><Key.shift>Financial<Key.space><Key.shift><Key.shift><Key.shift><Key.shift><Key.shift><Key.shift><Key.shift><Key.shift>Analyst<Key.enter><Key.shift>HR<Key.space><Key.shift>Assistant<Key.enter><Key.shift><Key.shift><Key.shift><Key.shift><Key.shift><Key.shift><Key.shift><Key.shift><Key.shift><Key.shift><Key.shift><Key.shift><Key.shift><Key.shift><Key.shift><Key.shift><Key.shift><Key.shift>Sales<Key.space><Key.shift>Representat<Key.backspace>tive<Key.enter>
Screenshot: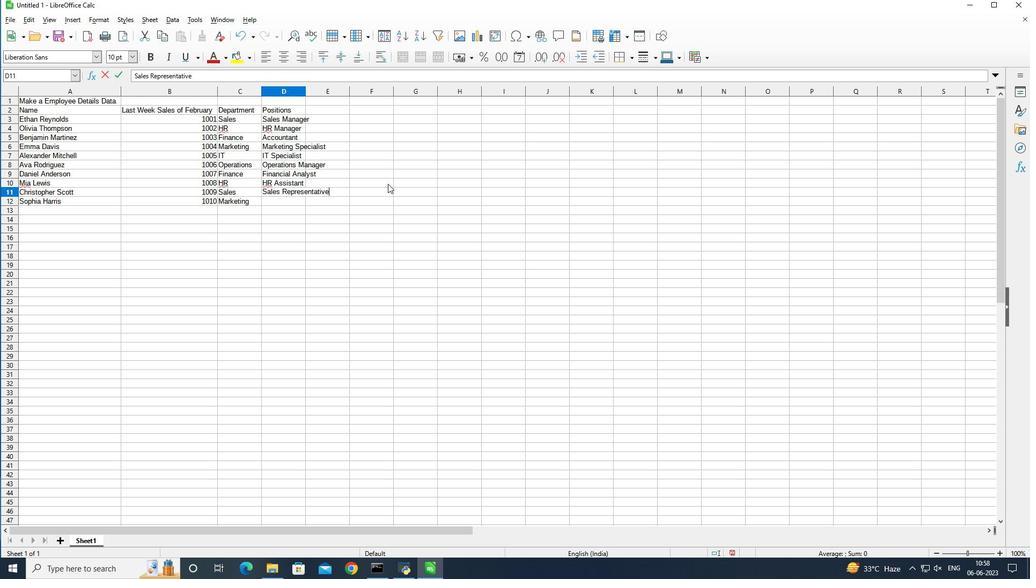 
Action: Mouse moved to (415, 267)
Screenshot: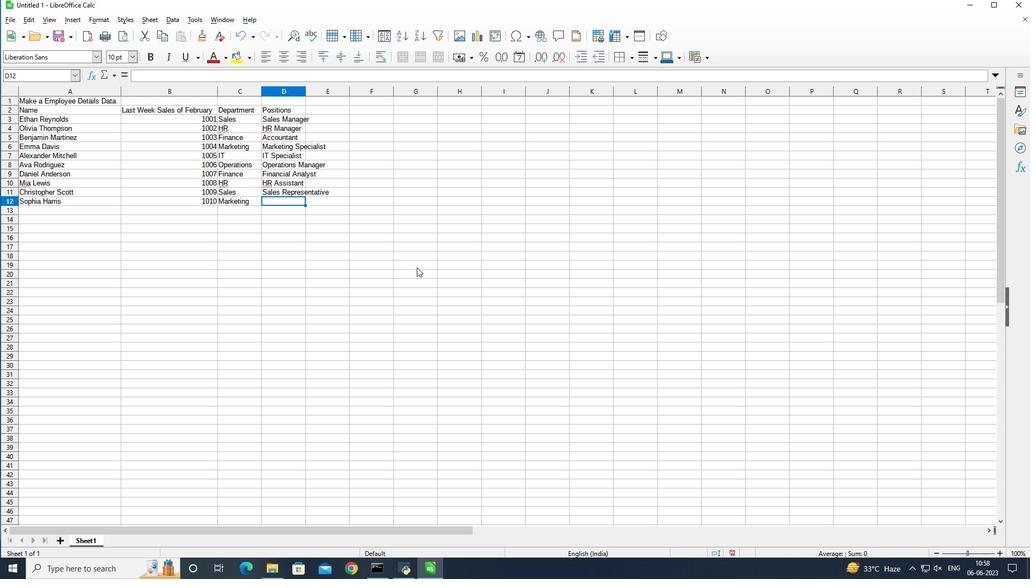
Action: Key pressed <Key.shift>Marketing<Key.space><Key.shift>Assistant<Key.enter>
Screenshot: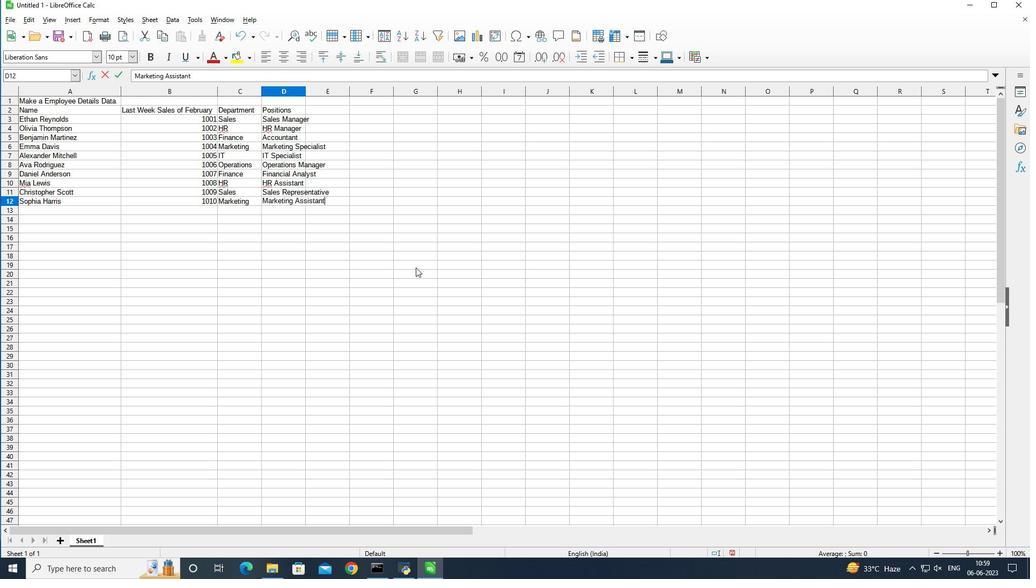 
Action: Mouse moved to (305, 93)
Screenshot: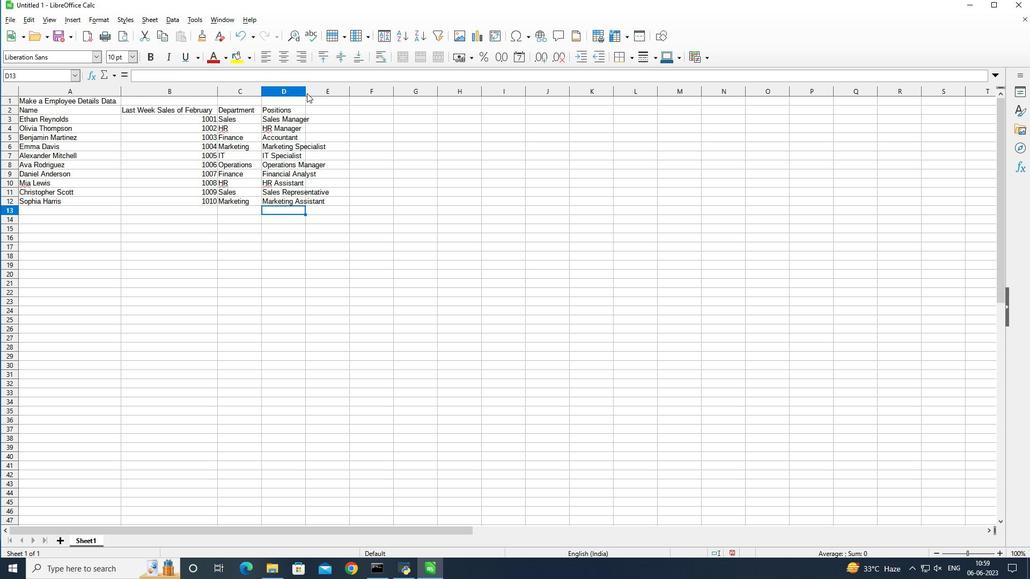 
Action: Mouse pressed left at (305, 93)
Screenshot: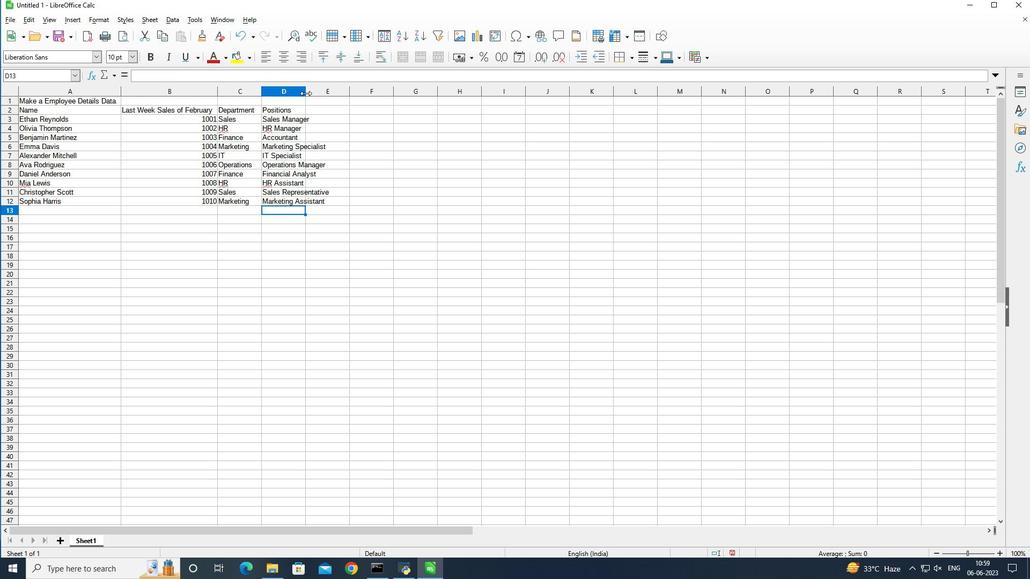 
Action: Mouse pressed left at (305, 93)
Screenshot: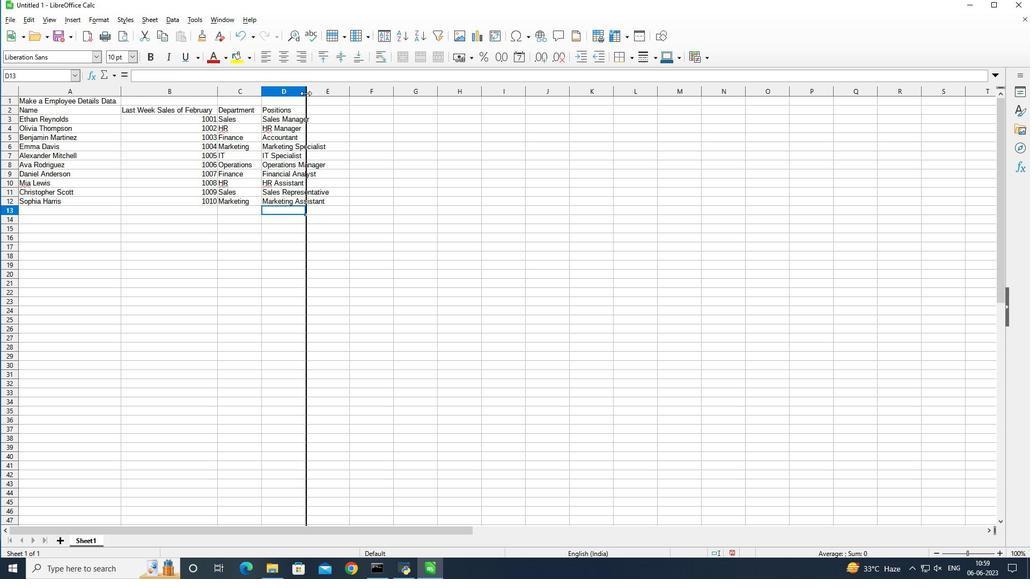 
Action: Mouse moved to (351, 108)
Screenshot: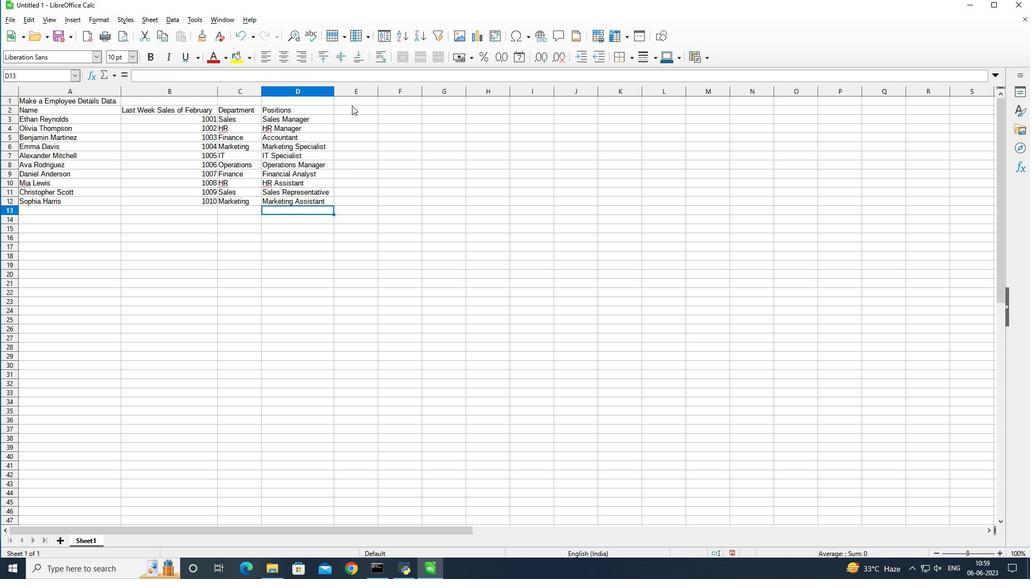 
Action: Mouse pressed left at (351, 108)
Screenshot: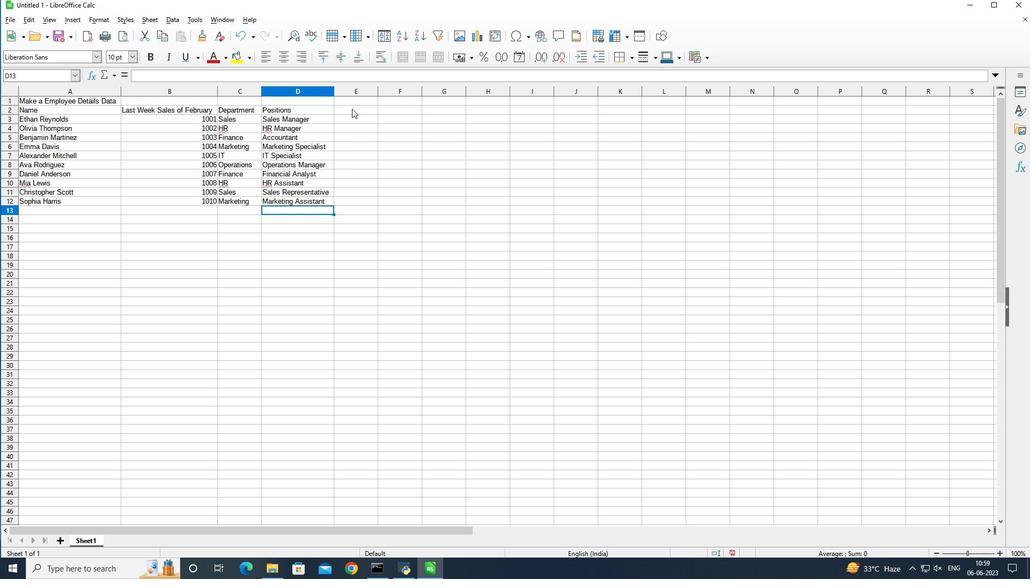 
Action: Mouse moved to (382, 201)
Screenshot: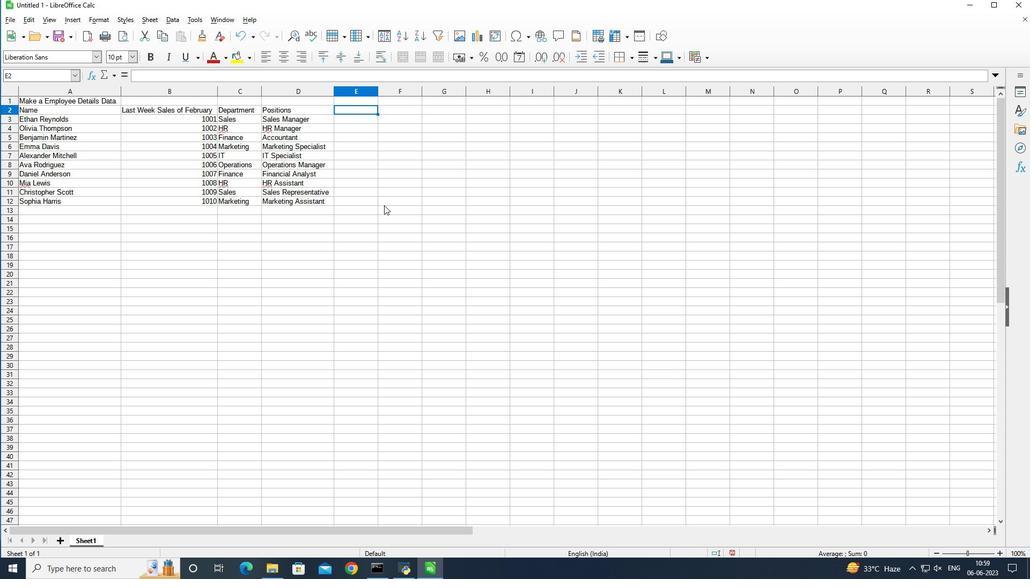 
Action: Key pressed <Key.shift><Key.shift><Key.shift><Key.shift><Key.shift><Key.shift><Key.shift><Key.shift><Key.shift><Key.shift><Key.shift><Key.shift><Key.shift><Key.shift><Key.shift><Key.shift><Key.shift><Key.shift><Key.shift><Key.shift><Key.shift><Key.shift><Key.shift><Key.shift><Key.shift><Key.shift><Key.shift>Salary<Key.enter><Key.shift>
Screenshot: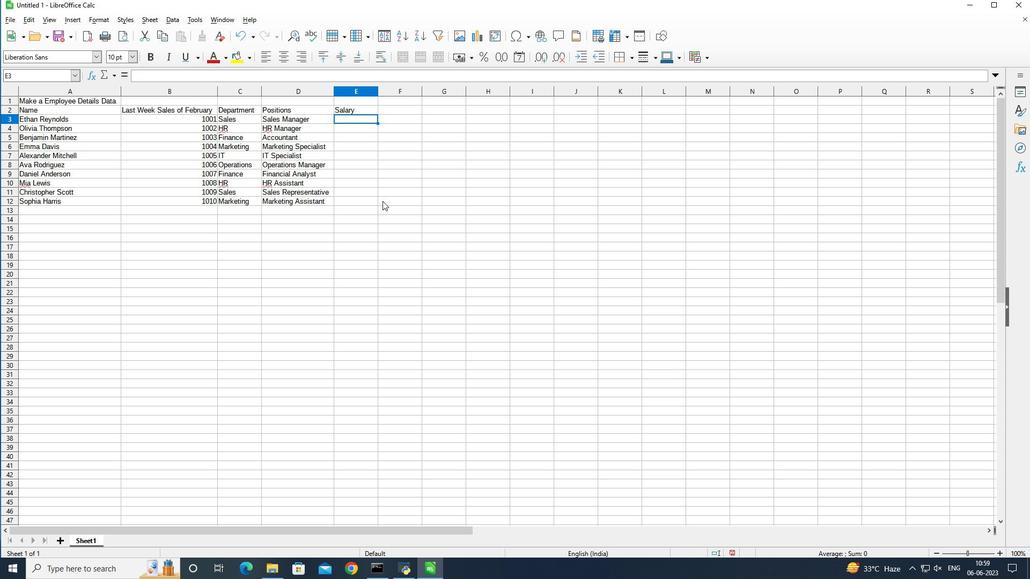 
Action: Mouse moved to (358, 113)
Screenshot: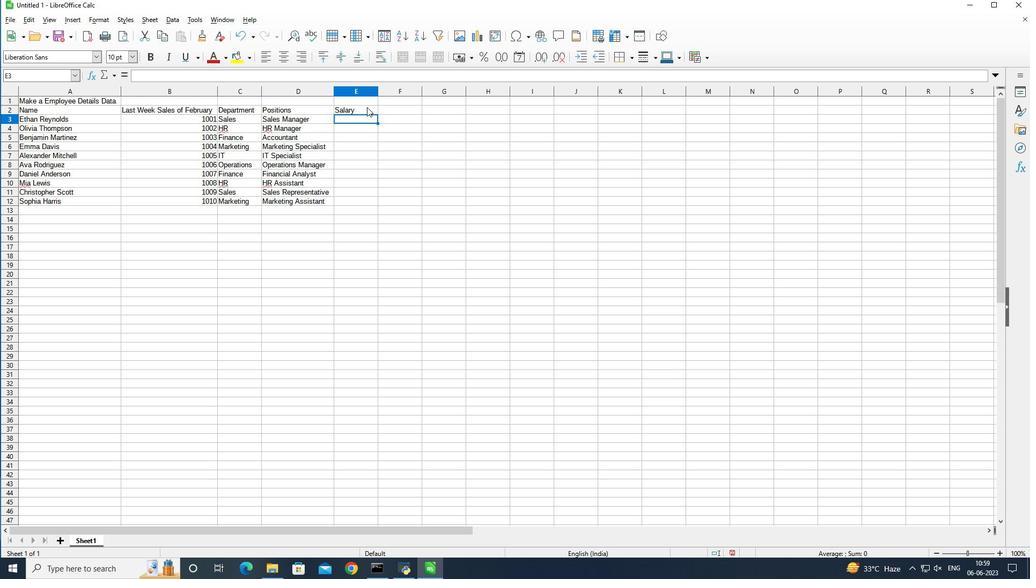 
Action: Mouse pressed left at (358, 113)
Screenshot: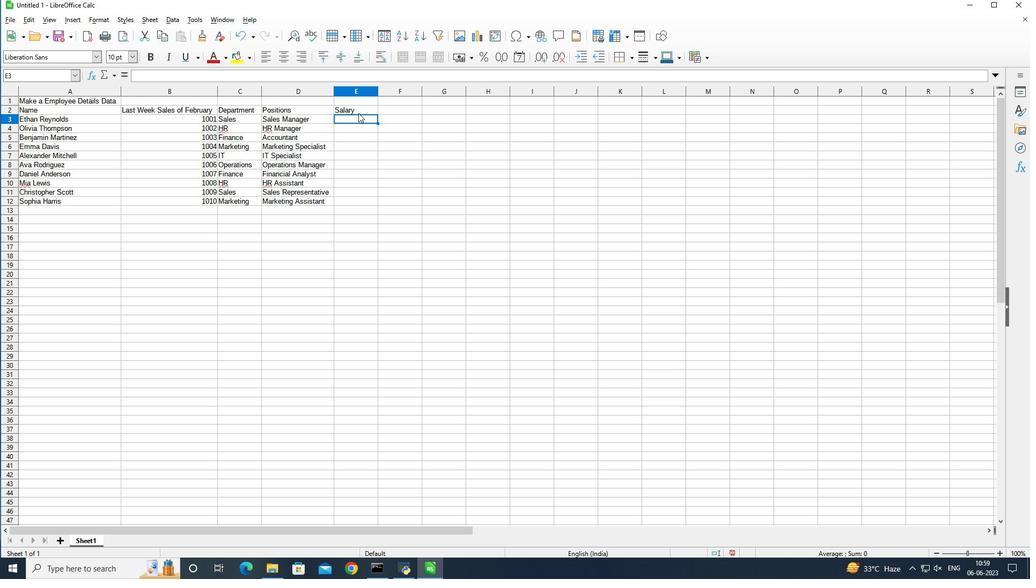 
Action: Mouse moved to (365, 111)
Screenshot: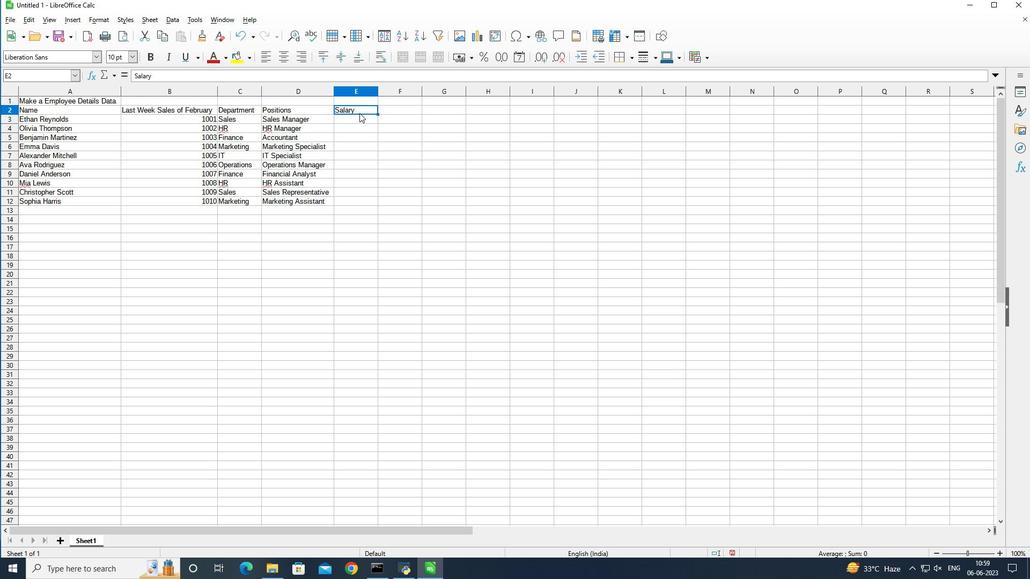 
Action: Mouse pressed left at (365, 111)
Screenshot: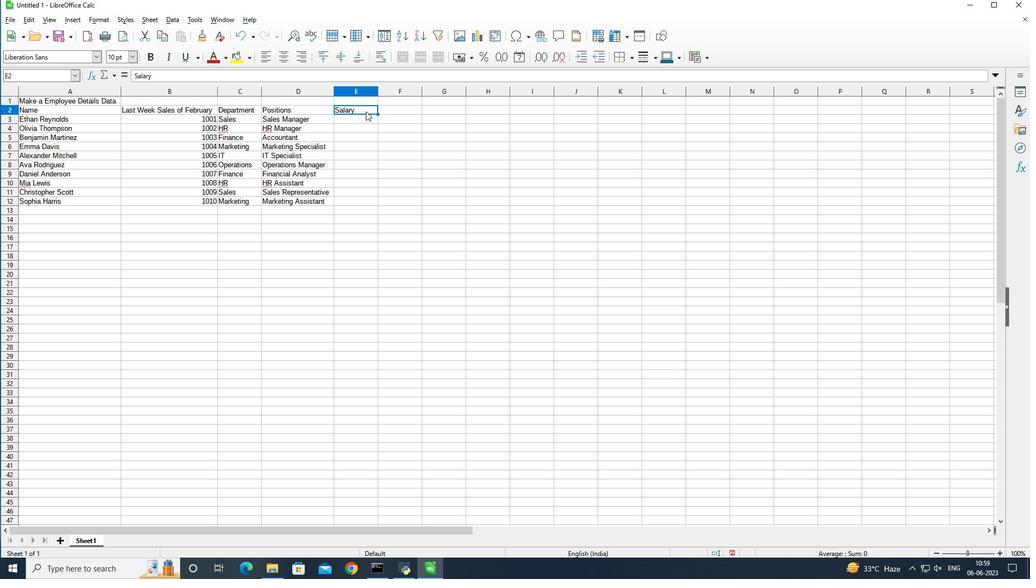 
Action: Mouse pressed left at (365, 111)
Screenshot: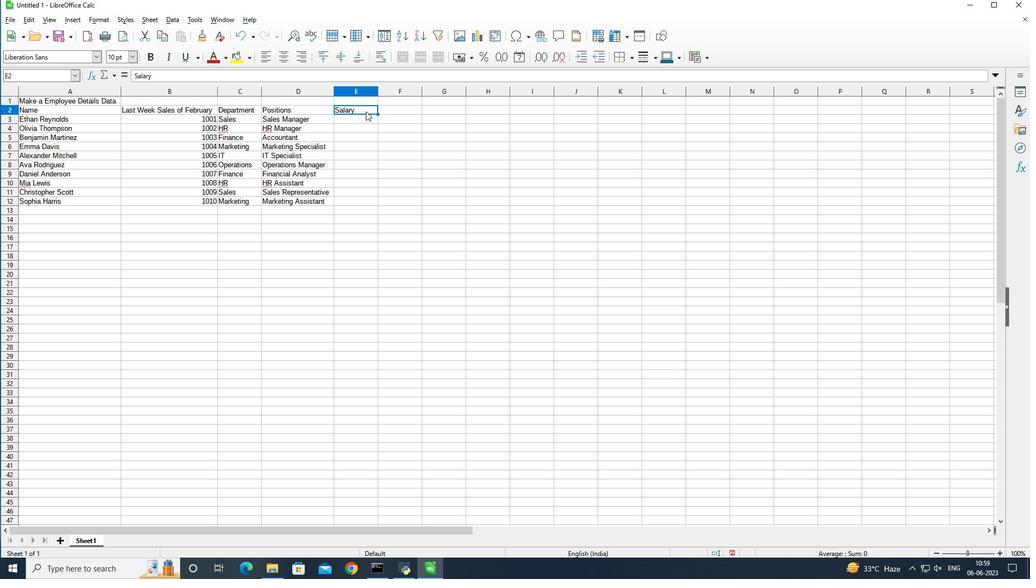 
Action: Key pressed <Key.space><Key.shift_r>(USD)<Key.enter>
Screenshot: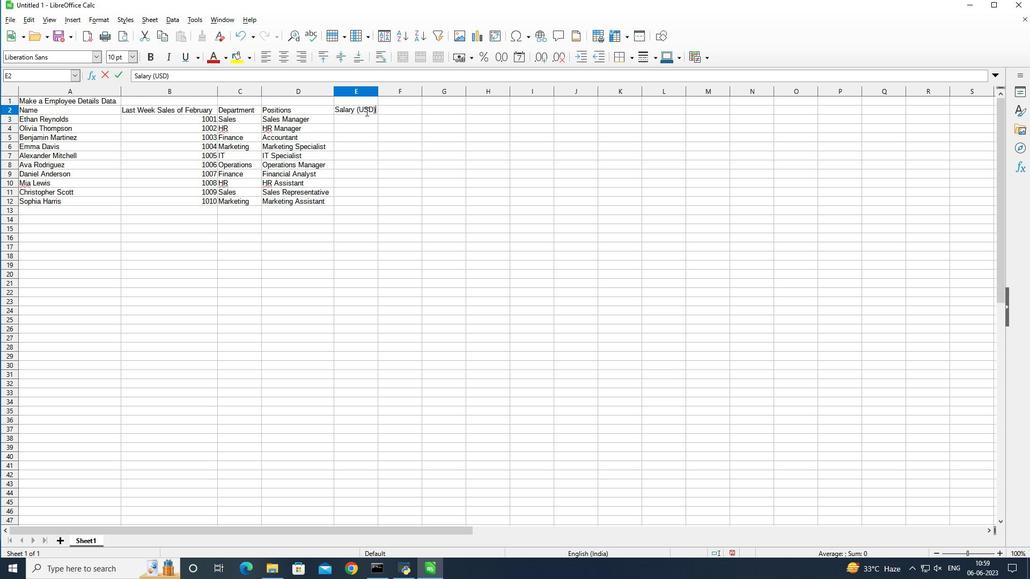 
Action: Mouse moved to (524, 178)
Screenshot: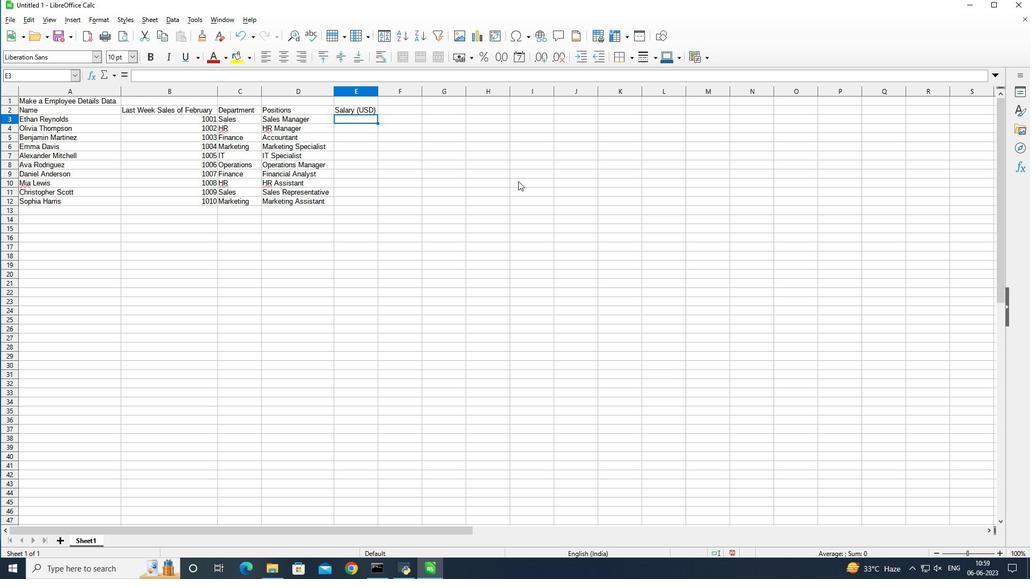 
Action: Key pressed <Key.shift><Key.shift><Key.shift><Key.shift><Key.shift><Key.shift><Key.shift><Key.shift><Key.shift><Key.shift>5000<Key.enter>
Screenshot: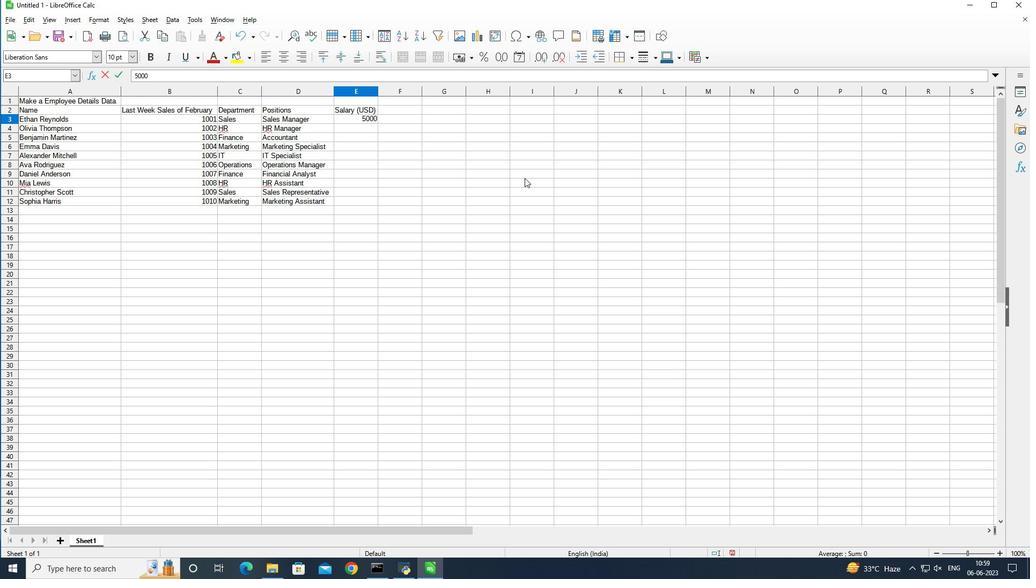 
Action: Mouse moved to (582, 191)
Screenshot: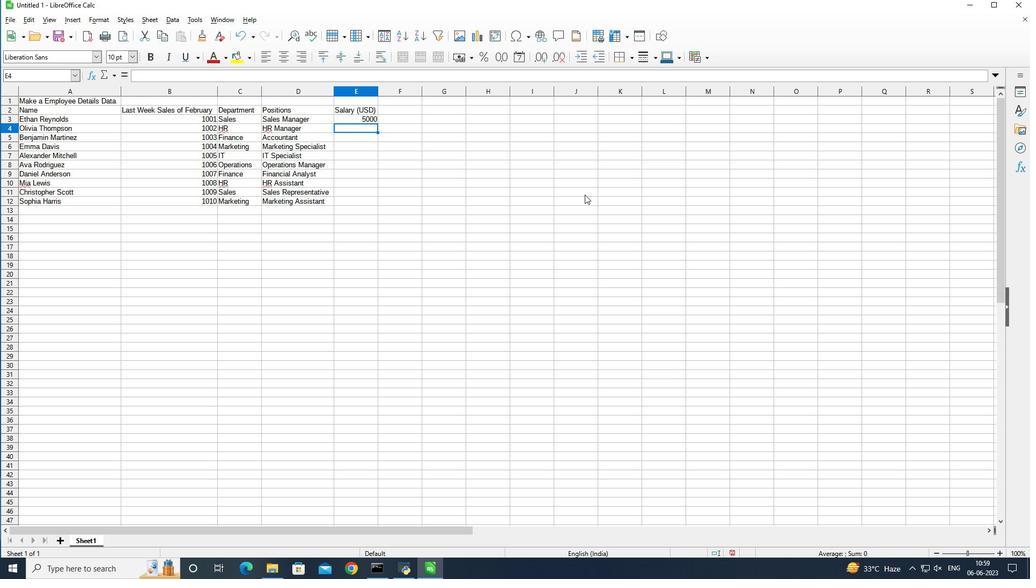 
Action: Key pressed 45
Screenshot: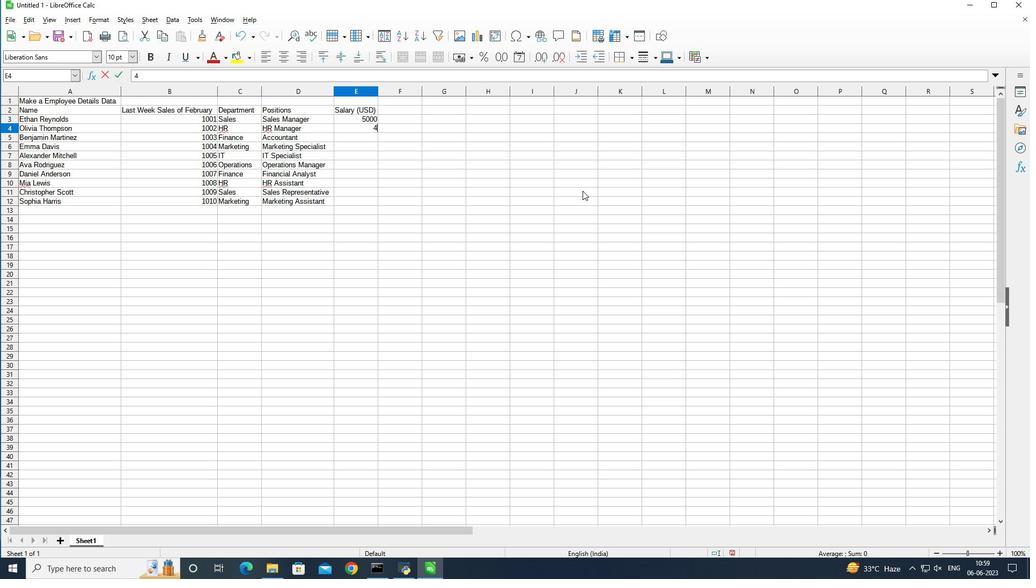 
Action: Mouse moved to (627, 171)
Screenshot: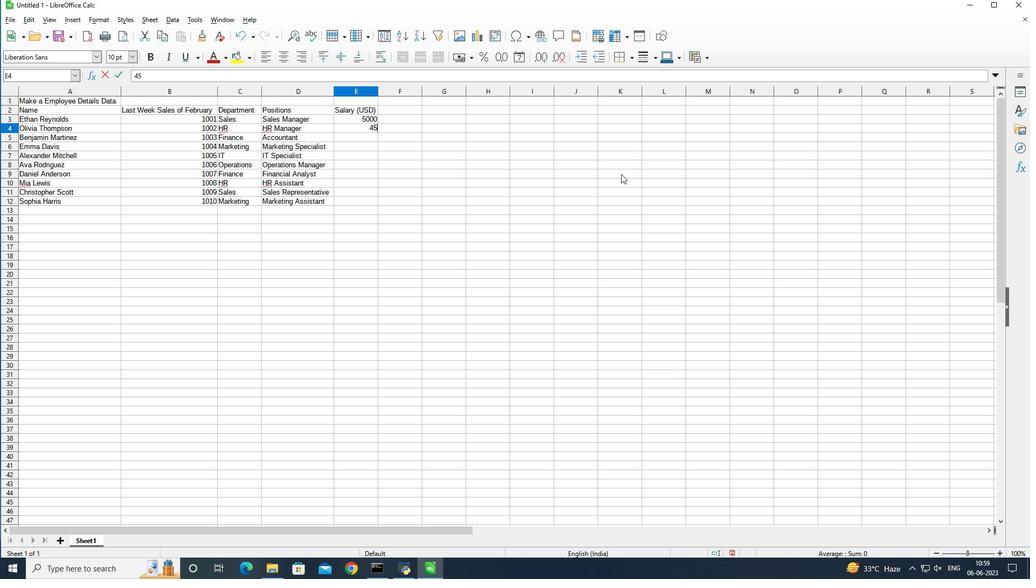 
Action: Key pressed 0
Screenshot: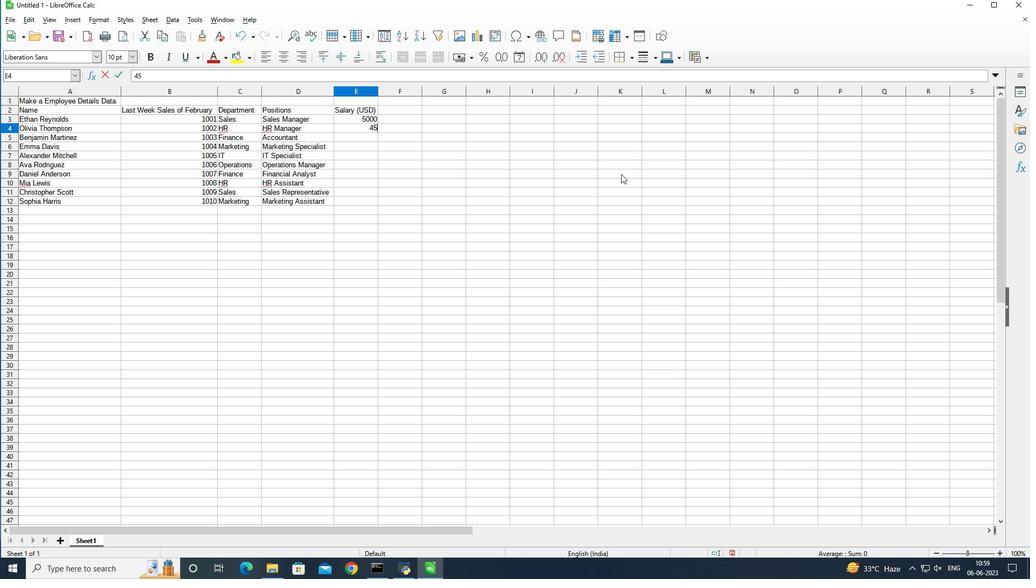 
Action: Mouse moved to (630, 170)
Screenshot: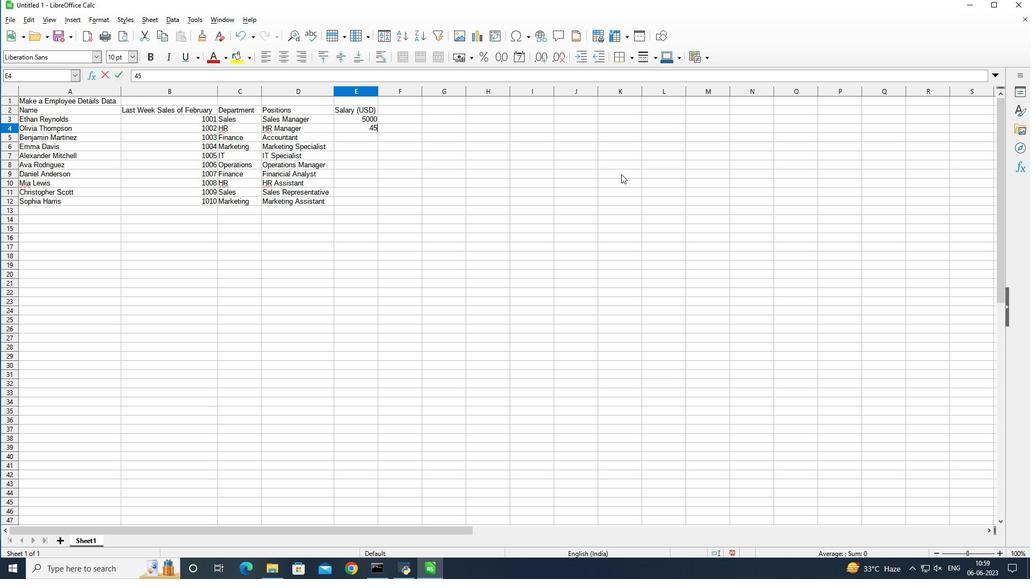 
Action: Key pressed 0<Key.enter>
Screenshot: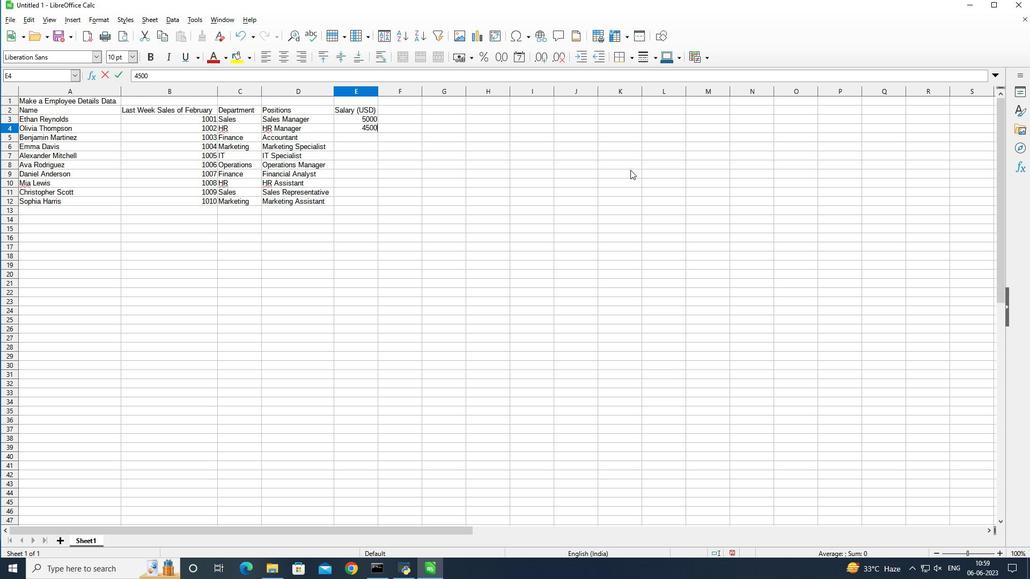 
Action: Mouse moved to (763, 141)
Screenshot: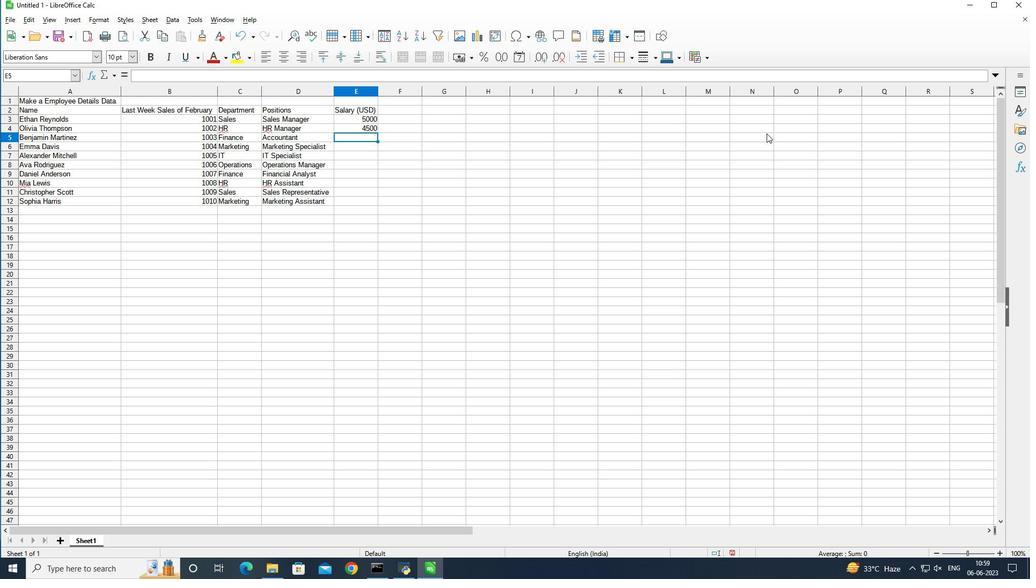 
Action: Key pressed 4000<Key.enter>3800<Key.enter>4200<Key.enter>5200<Key.enter>3800<Key.enter>2800<Key.enter>3200<Key.enter>2500<Key.enter>
Screenshot: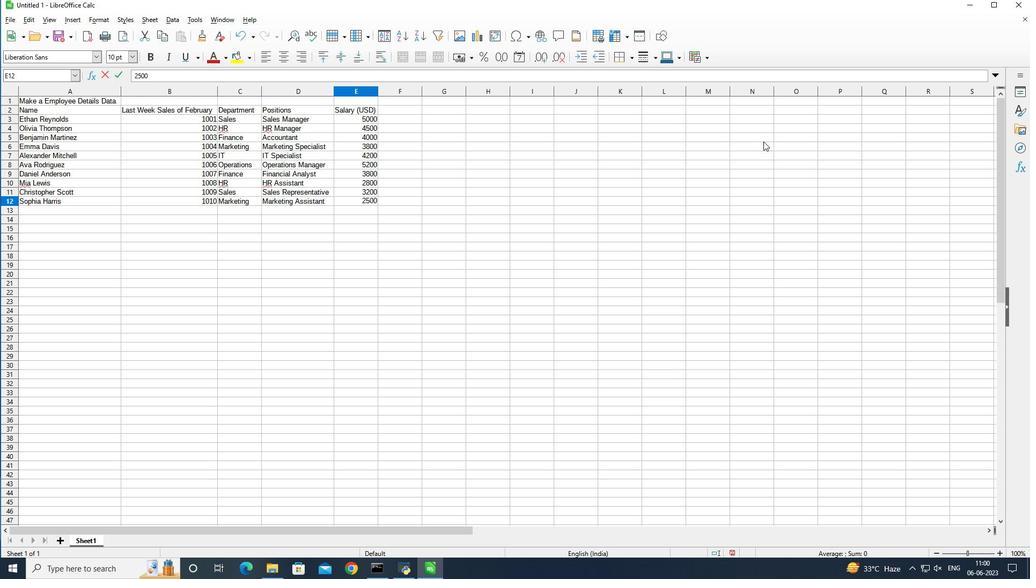 
Action: Mouse moved to (403, 105)
Screenshot: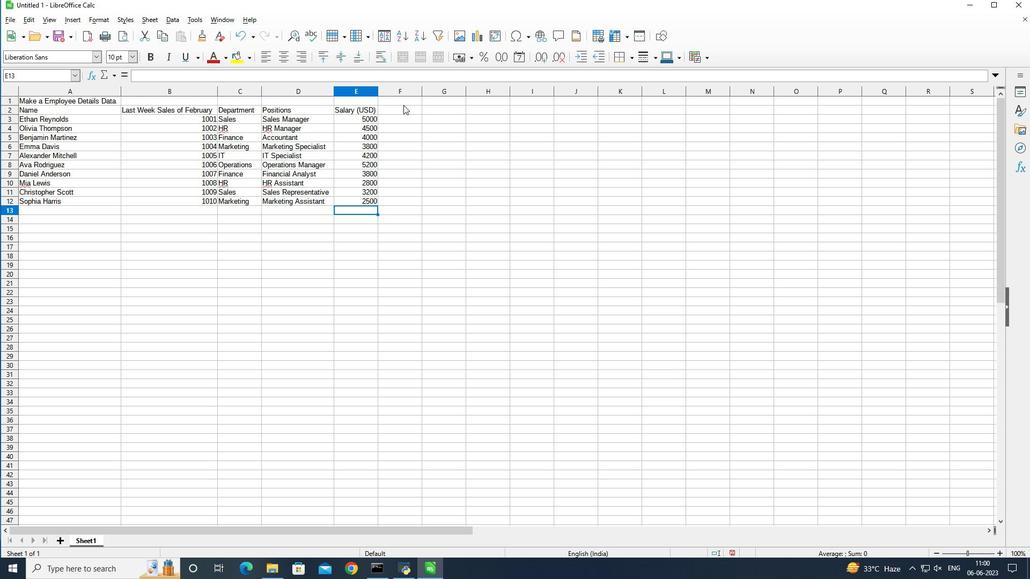 
Action: Mouse pressed left at (403, 105)
Screenshot: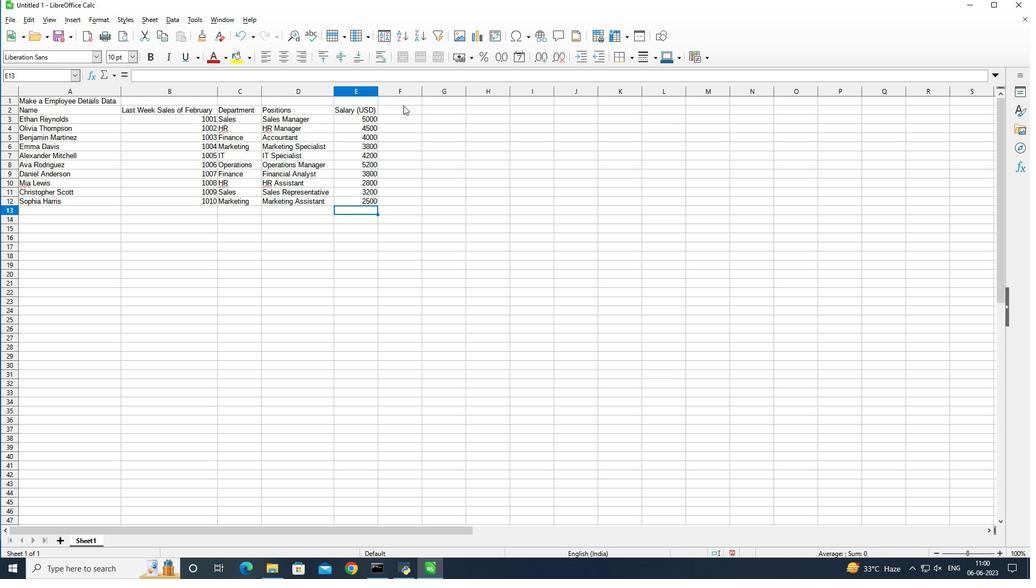 
Action: Key pressed <Key.shift>Start<Key.space><Key.shift>Date<Key.enter>1/15/2020<Key.enter>7/1/2019<Key.enter>3/10/2021<Key.enter>2/5/2022<Key.enter>11/30/2018<Key.enter>6/15/2020<Key.enter>9/1/2021<Key.enter>4/20/2022<Key.enter>2/10/2019<Key.enter>9/5/2020<Key.enter>
Screenshot: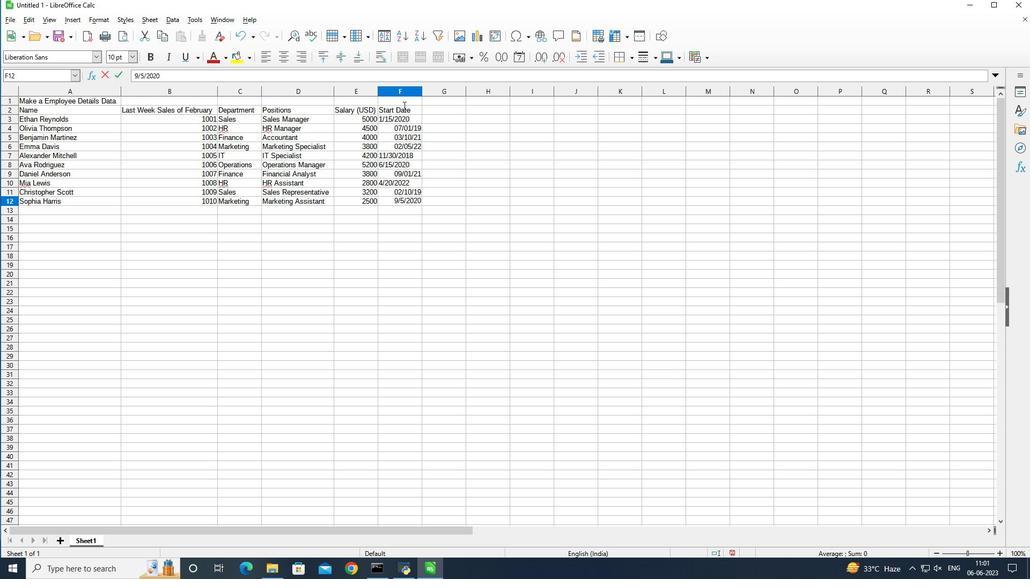 
Action: Mouse moved to (416, 200)
Screenshot: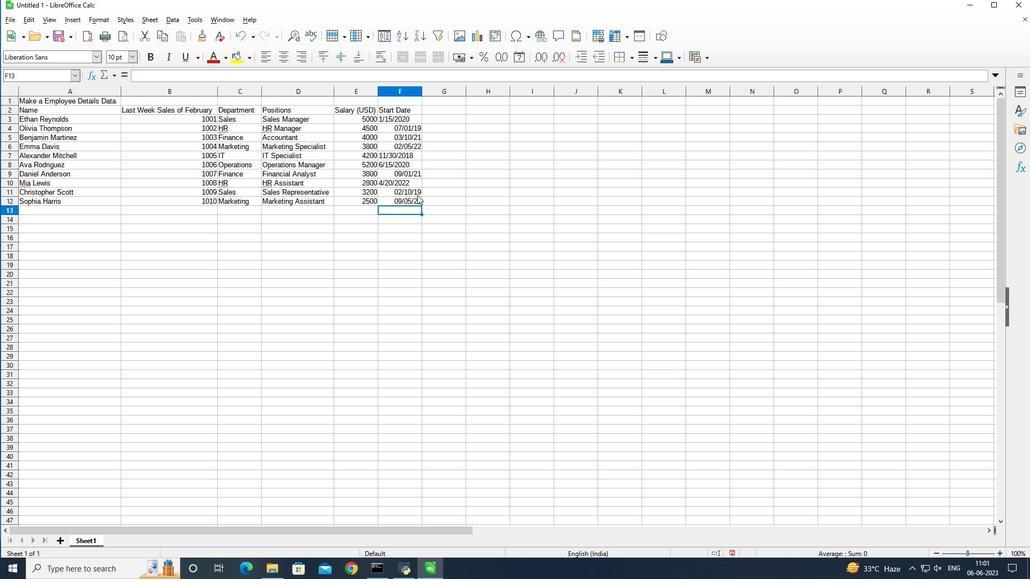 
Action: Mouse pressed left at (416, 200)
Screenshot: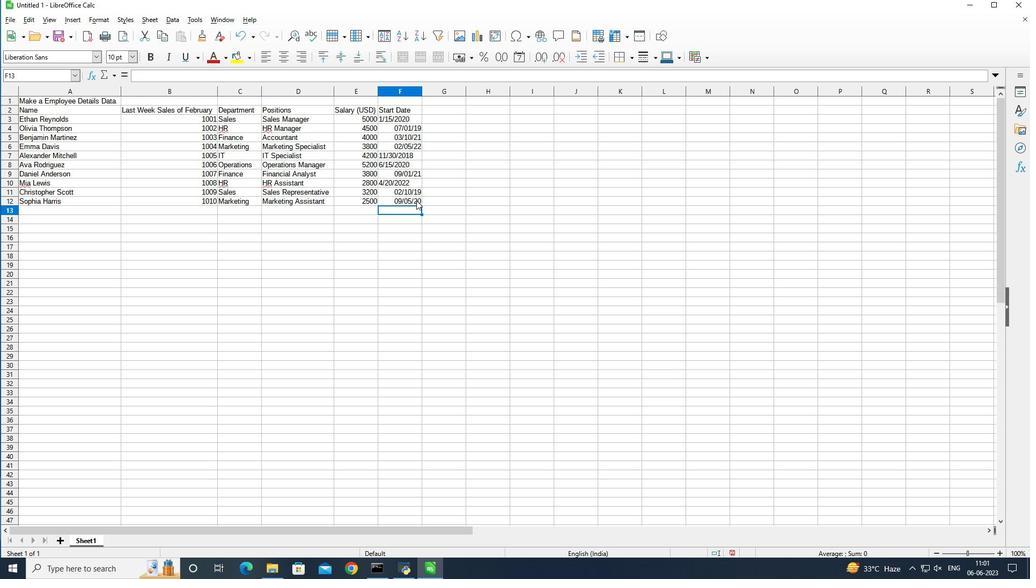 
Action: Mouse moved to (12, 21)
Screenshot: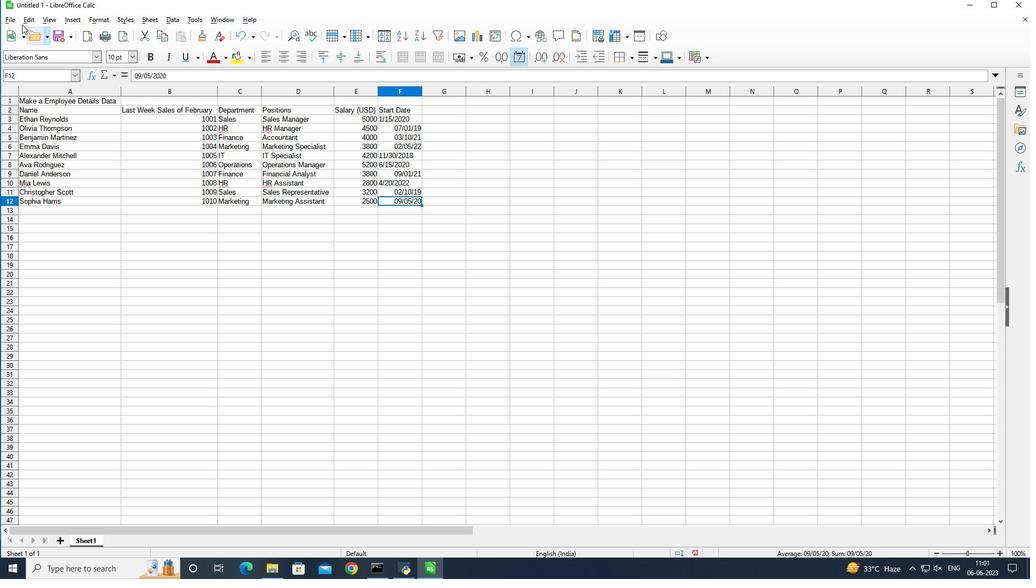 
Action: Mouse pressed left at (12, 21)
Screenshot: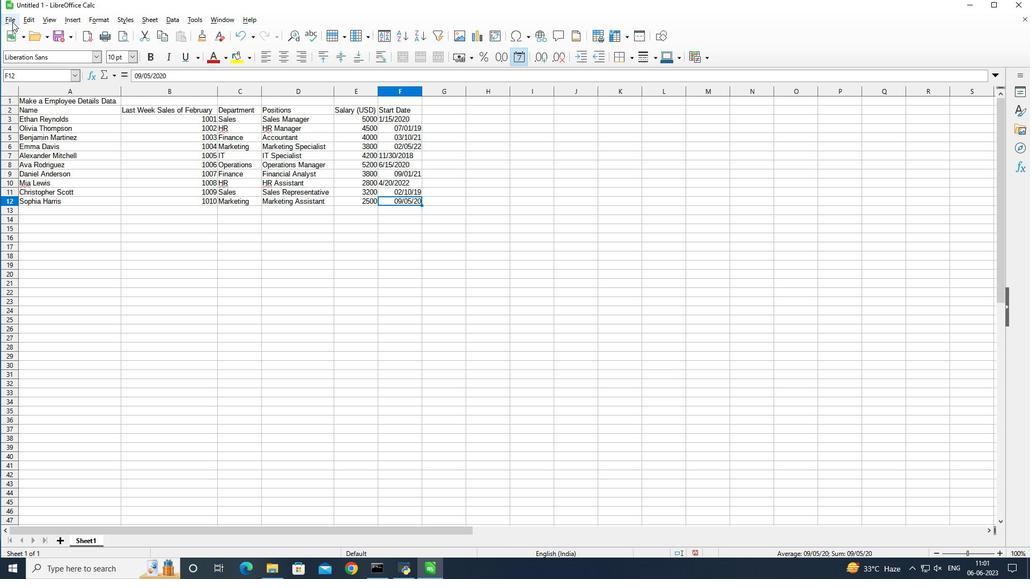 
Action: Mouse moved to (38, 159)
Screenshot: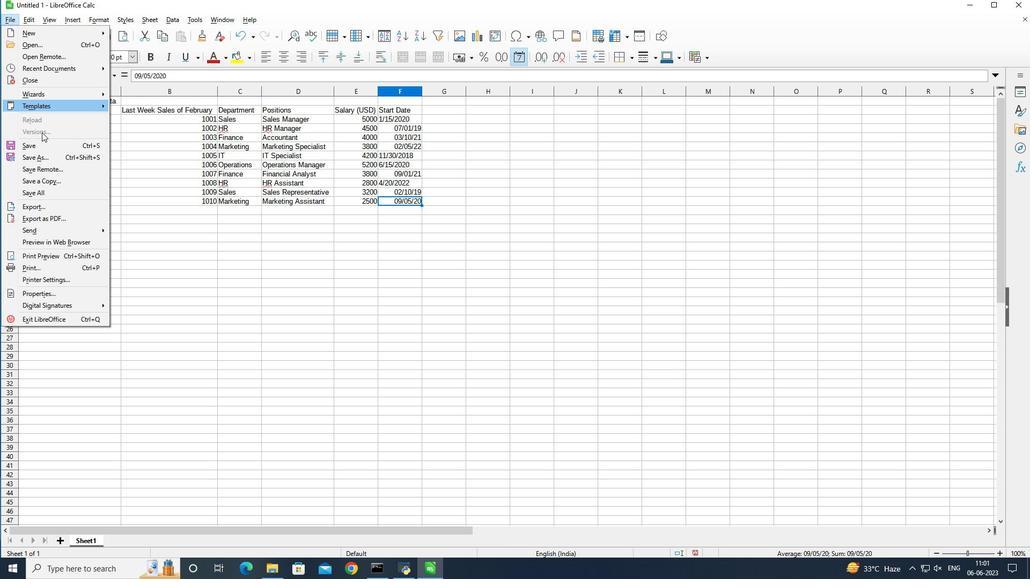 
Action: Mouse pressed left at (38, 159)
Screenshot: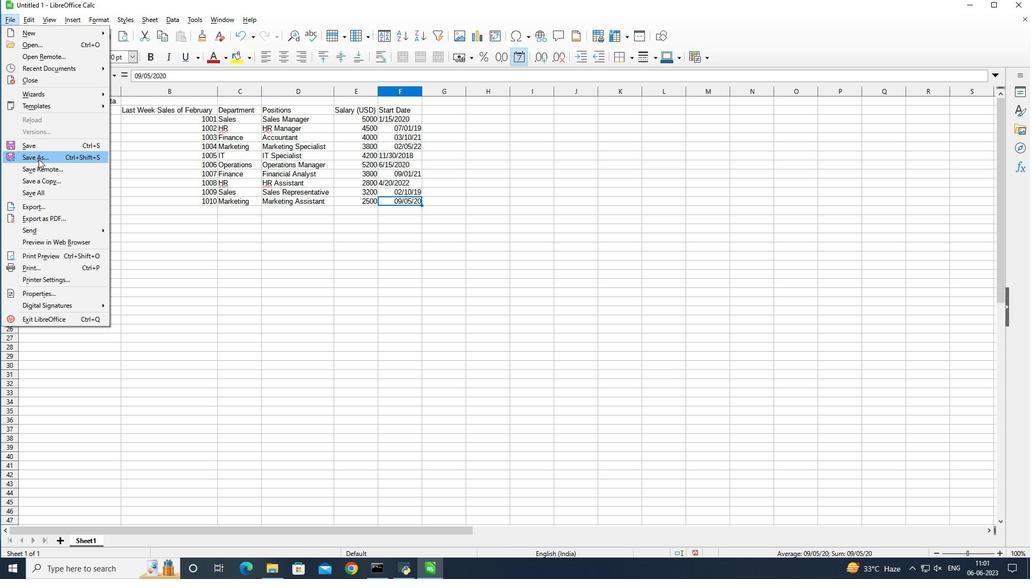
Action: Mouse moved to (314, 287)
Screenshot: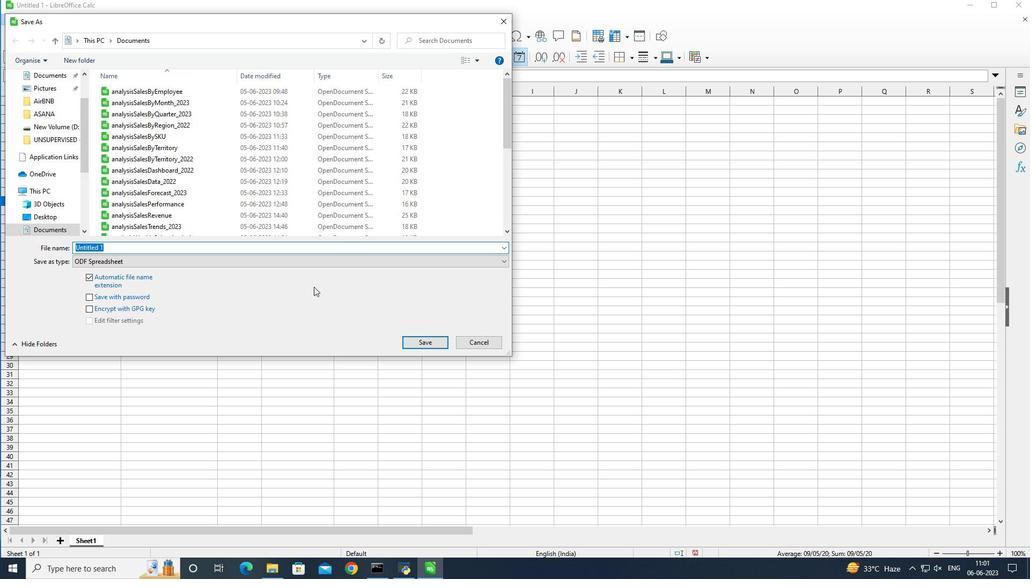 
Action: Key pressed <Key.shift>auditing<Key.shift>Monthly<Key.shift><Key.shift><Key.shift><Key.shift><Key.shift><Key.shift><Key.shift>Sales<Key.shift_r><Key.shift_r>_<Key.shift><Key.shift>Analysis<Key.enter>
Screenshot: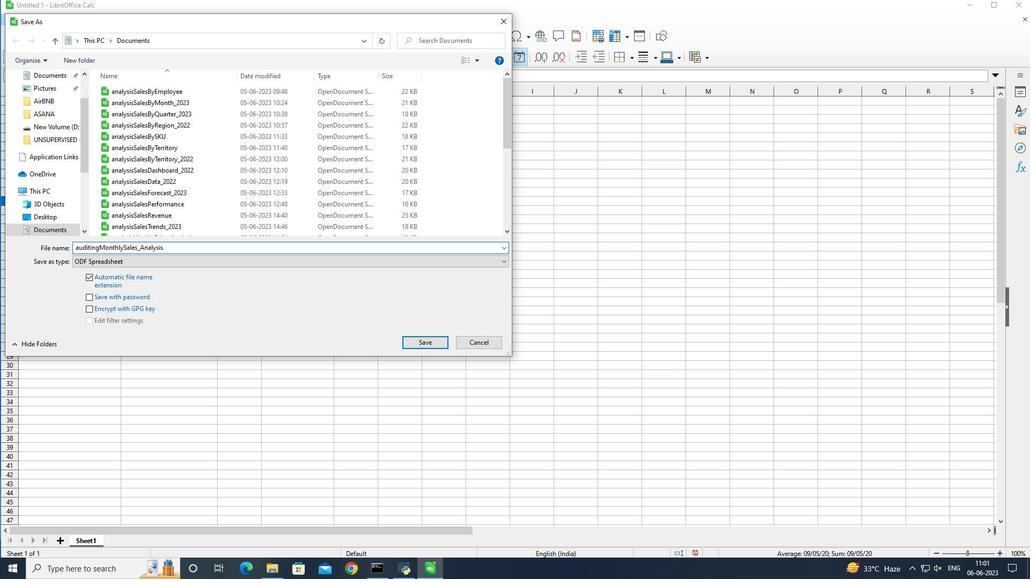 
Action: Mouse moved to (408, 199)
Screenshot: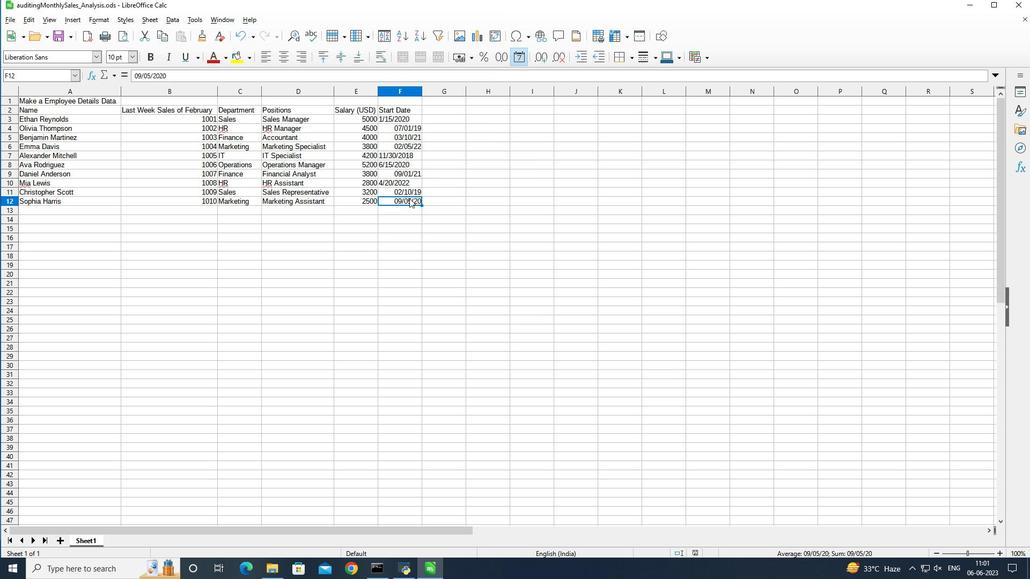 
